 Task: Find a one-way flight from Sun Valley to Jacksonville for 5 adults in First class on May 3, using Alaska Airlines, with 3 checked bags, departing between 5:00 AM and 6:00 PM.
Action: Mouse moved to (278, 263)
Screenshot: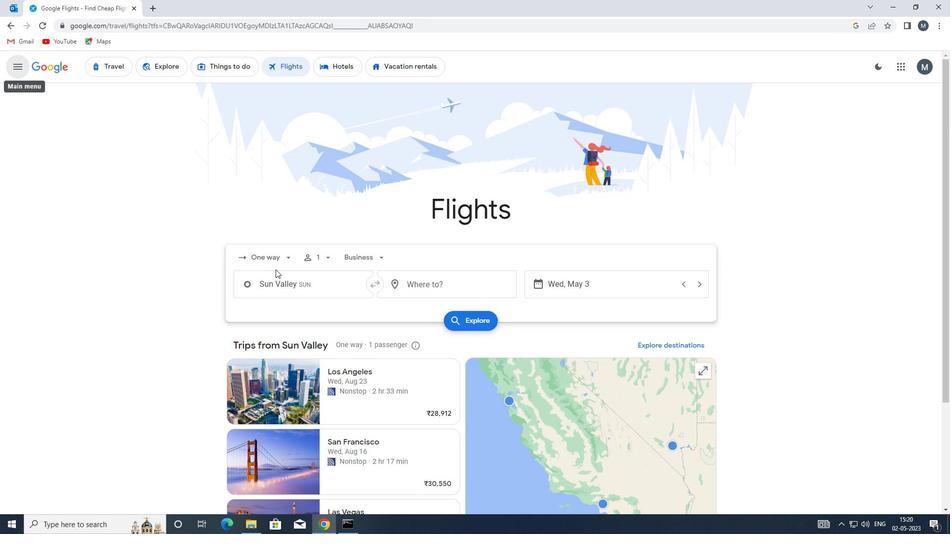 
Action: Mouse pressed left at (278, 263)
Screenshot: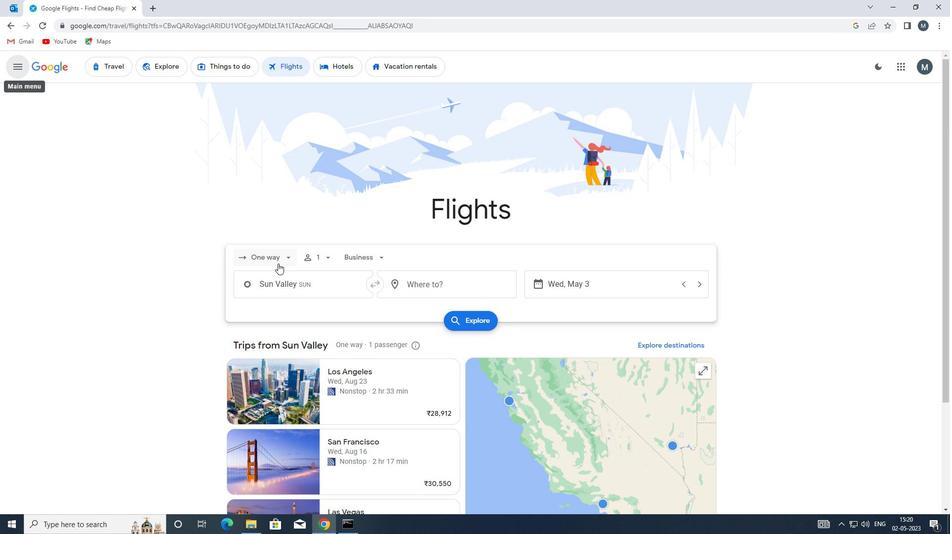 
Action: Mouse moved to (276, 301)
Screenshot: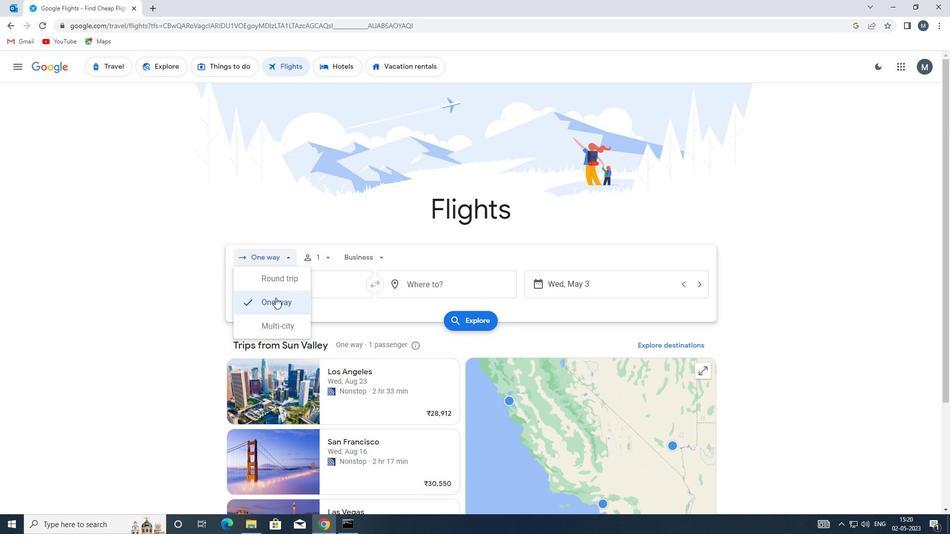 
Action: Mouse pressed left at (276, 301)
Screenshot: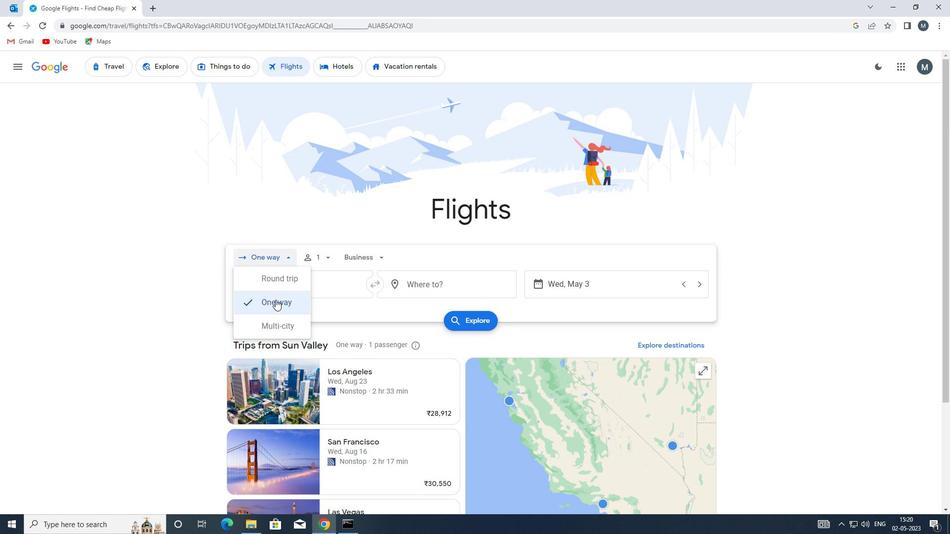 
Action: Mouse moved to (326, 262)
Screenshot: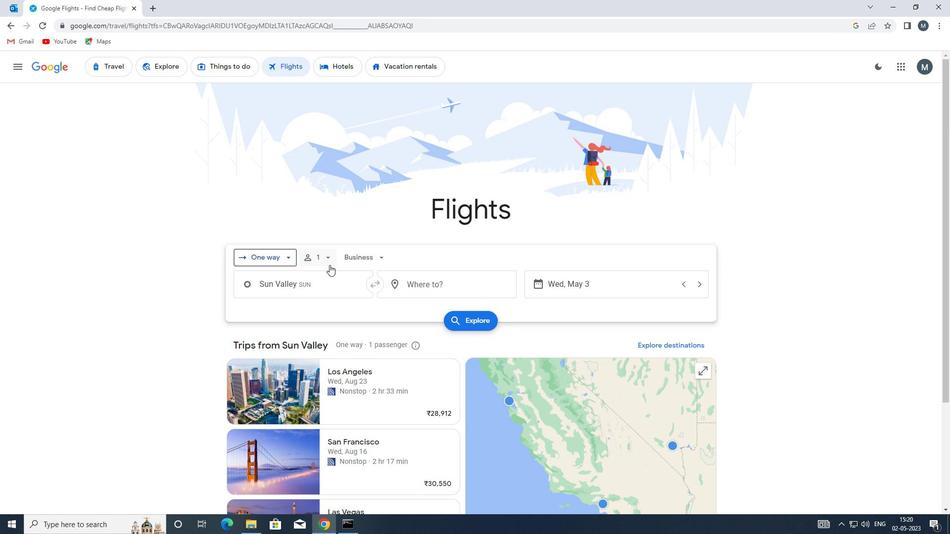 
Action: Mouse pressed left at (326, 262)
Screenshot: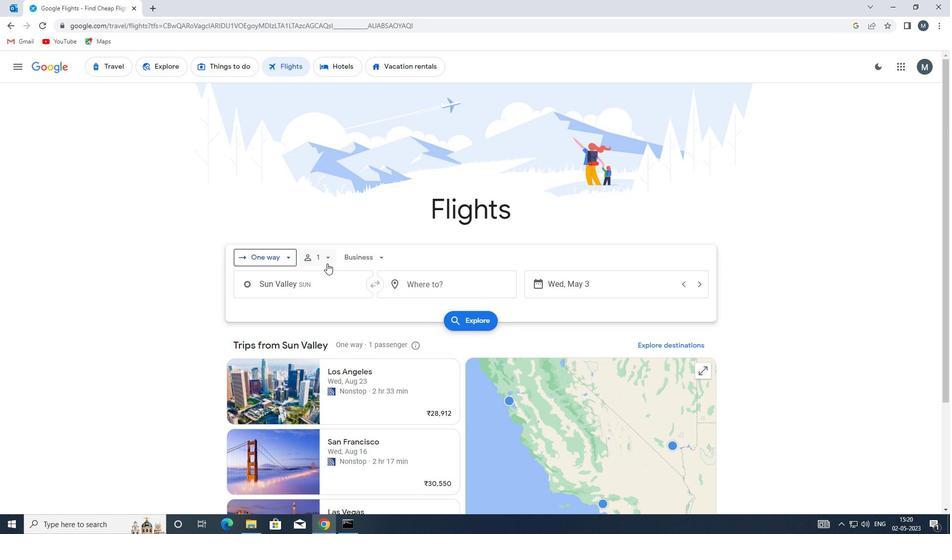 
Action: Mouse moved to (407, 283)
Screenshot: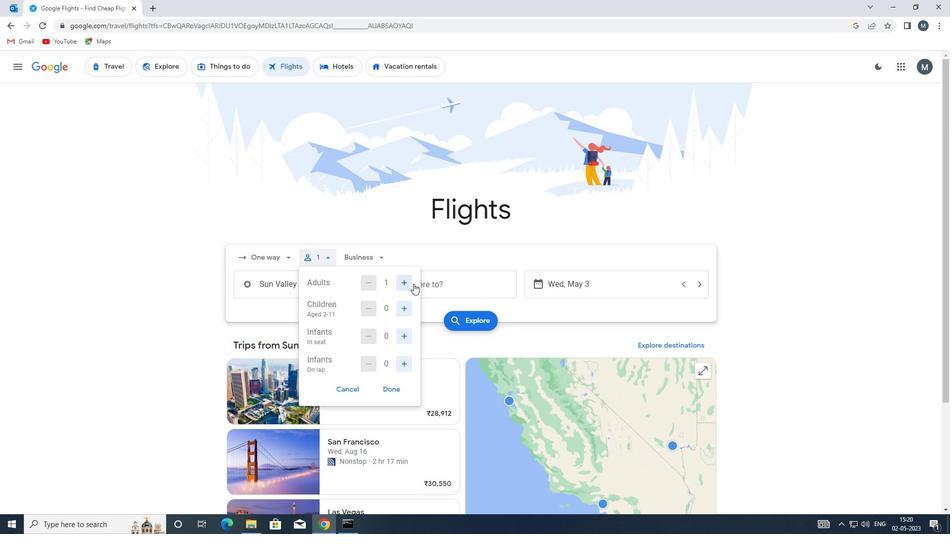 
Action: Mouse pressed left at (407, 283)
Screenshot: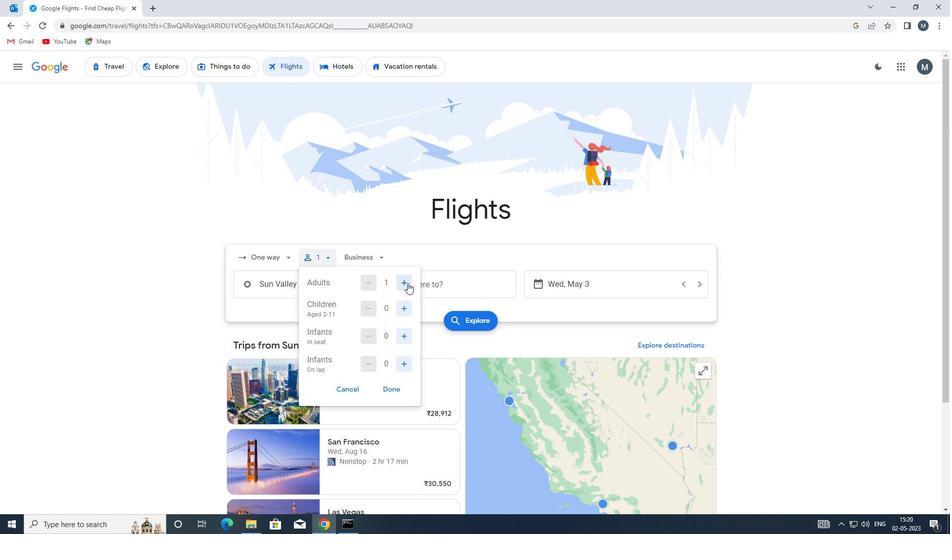 
Action: Mouse moved to (404, 310)
Screenshot: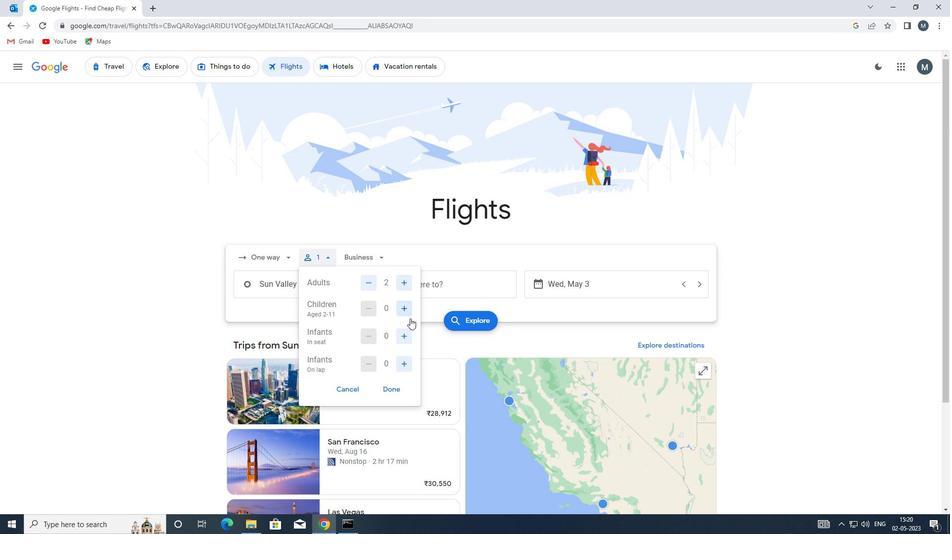 
Action: Mouse pressed left at (404, 310)
Screenshot: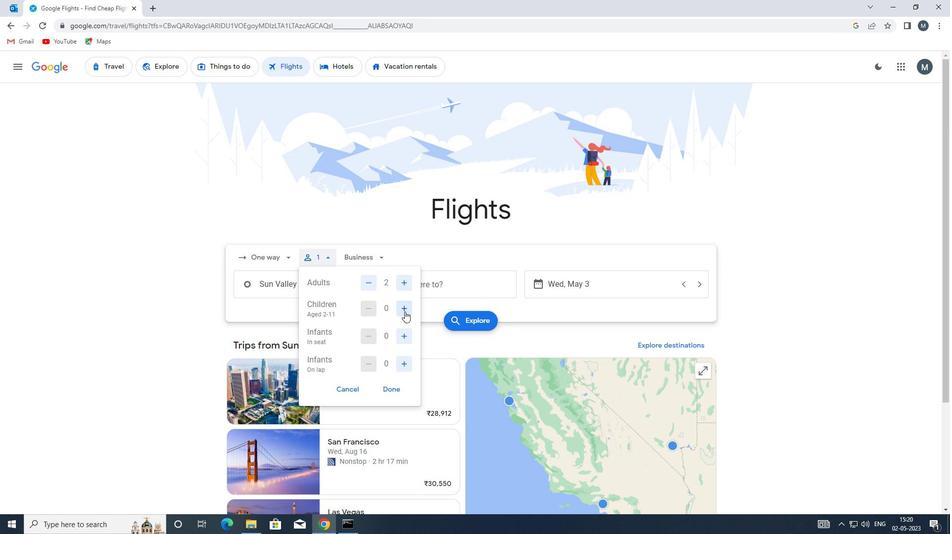 
Action: Mouse moved to (367, 310)
Screenshot: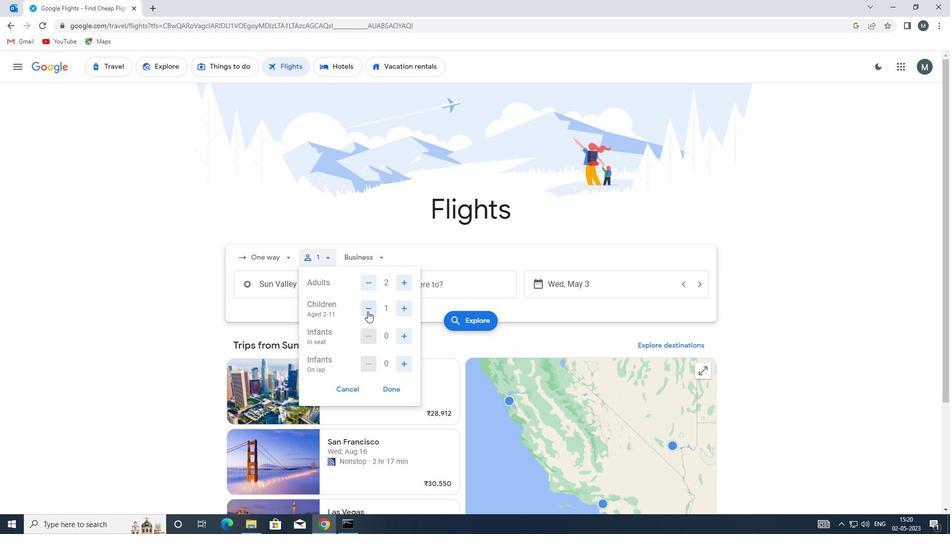 
Action: Mouse pressed left at (367, 310)
Screenshot: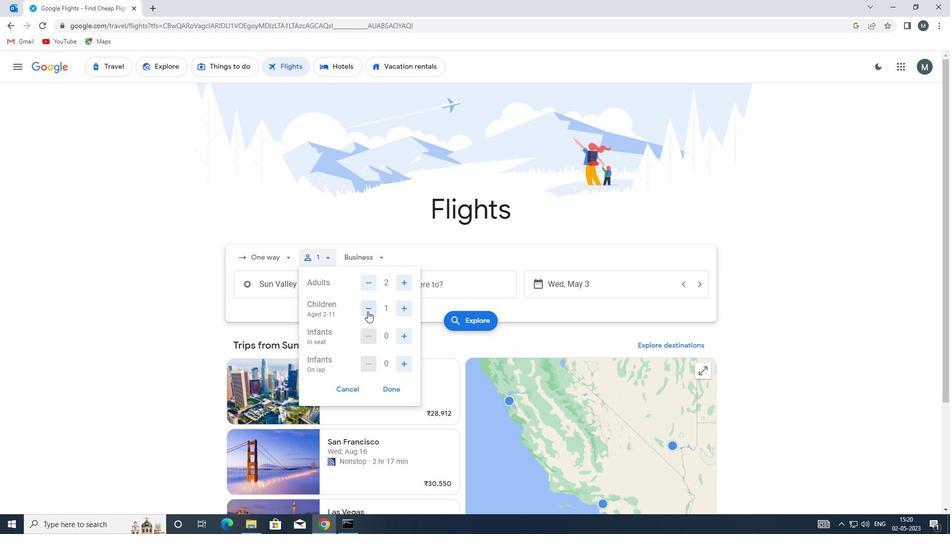 
Action: Mouse moved to (404, 336)
Screenshot: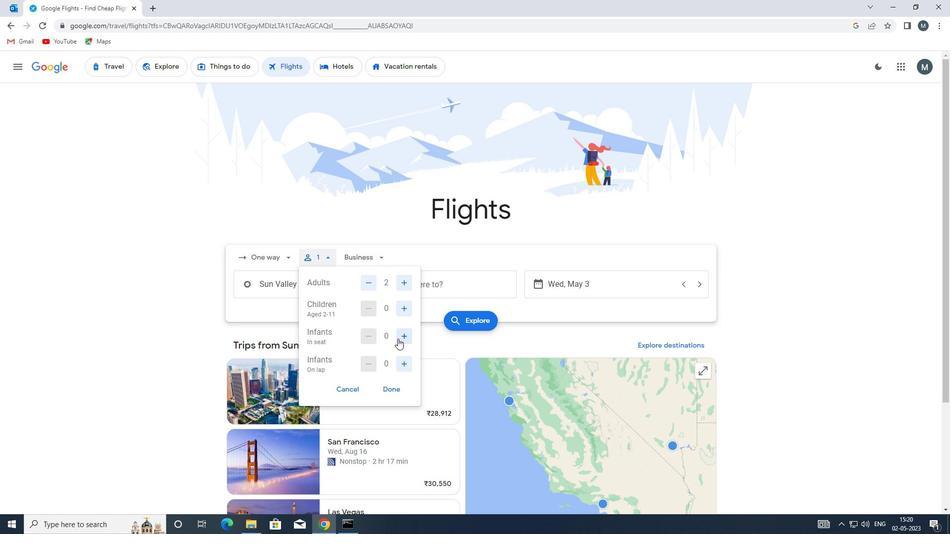 
Action: Mouse pressed left at (404, 336)
Screenshot: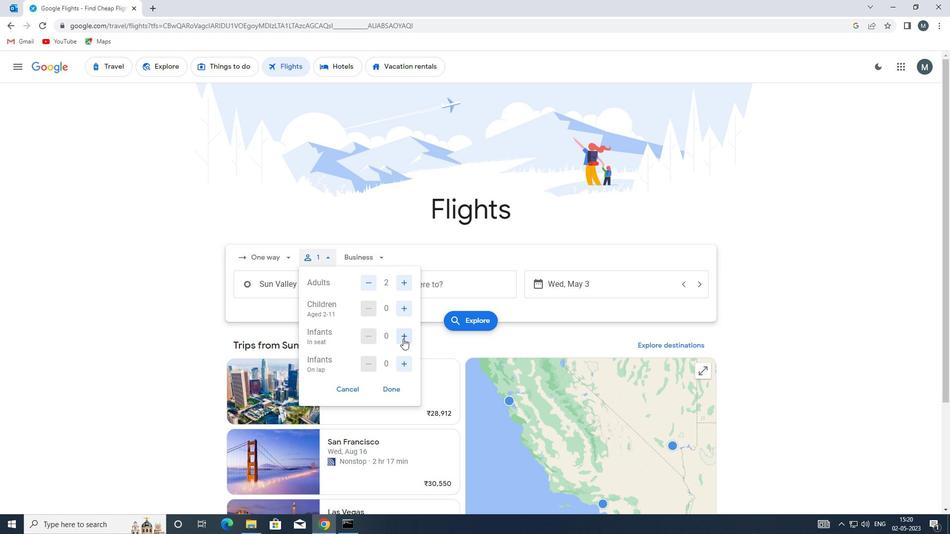 
Action: Mouse pressed left at (404, 336)
Screenshot: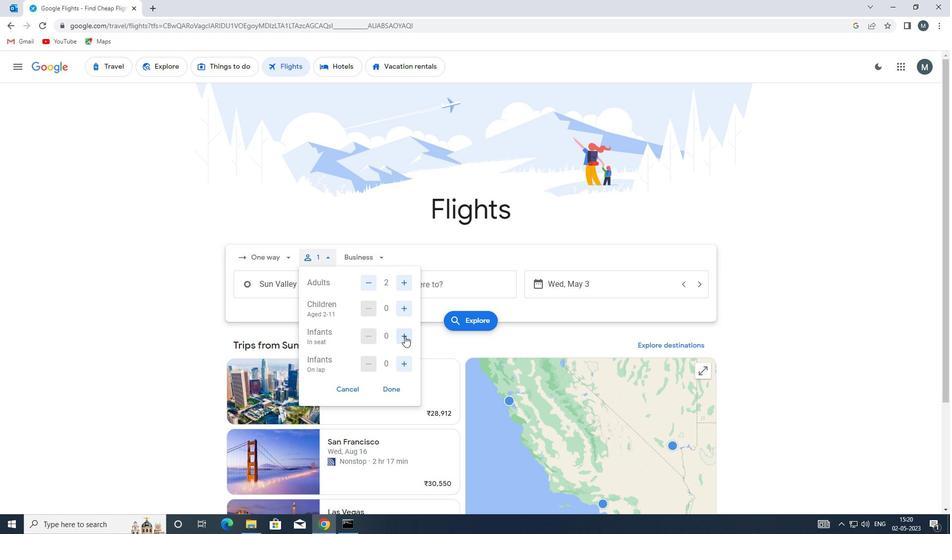 
Action: Mouse moved to (405, 365)
Screenshot: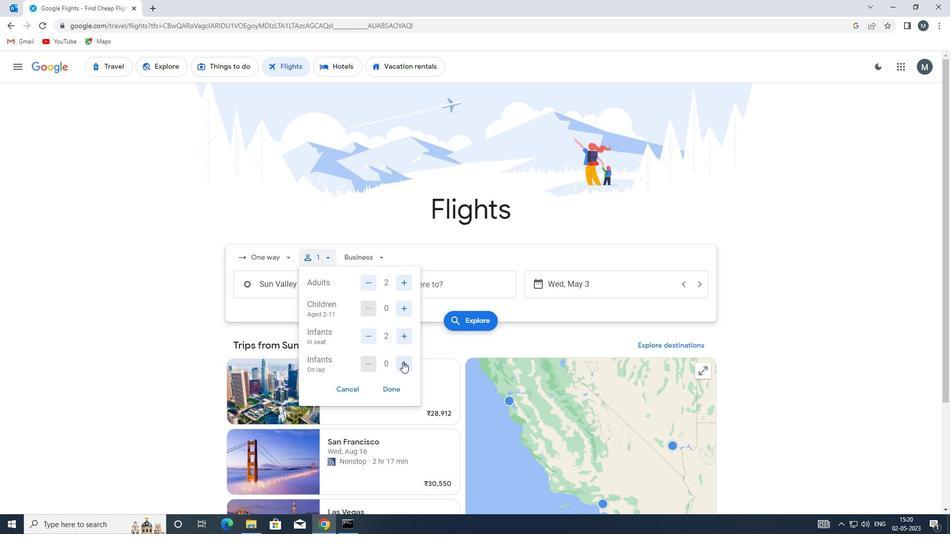 
Action: Mouse pressed left at (405, 365)
Screenshot: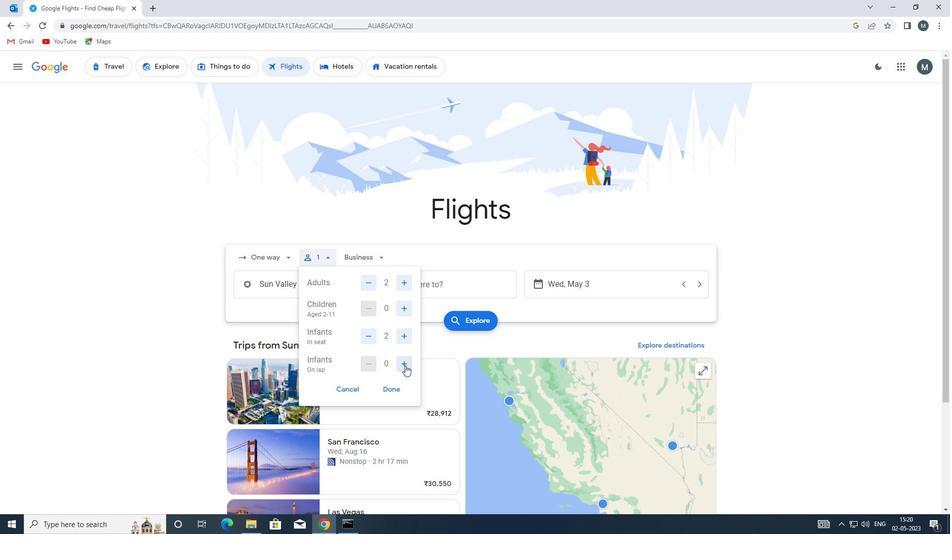 
Action: Mouse moved to (396, 382)
Screenshot: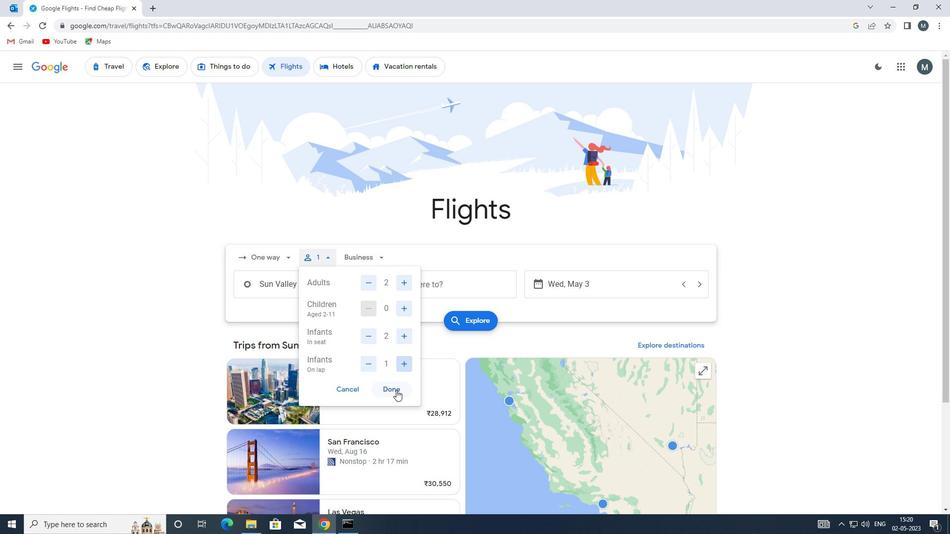 
Action: Mouse pressed left at (396, 382)
Screenshot: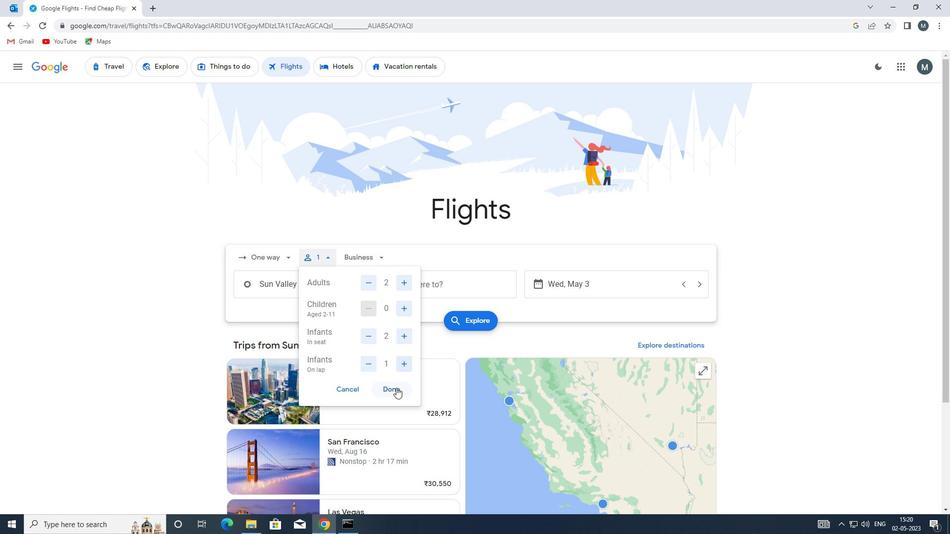 
Action: Mouse moved to (371, 259)
Screenshot: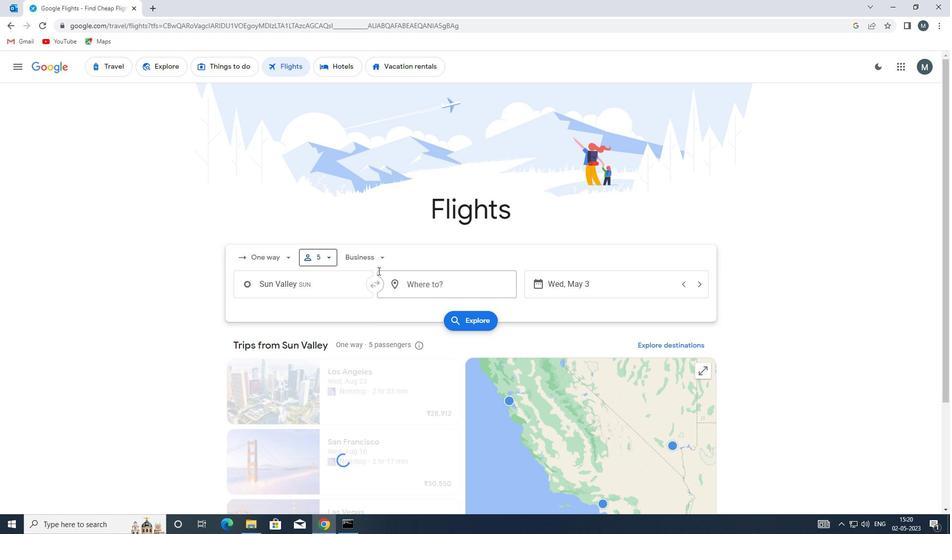 
Action: Mouse pressed left at (371, 259)
Screenshot: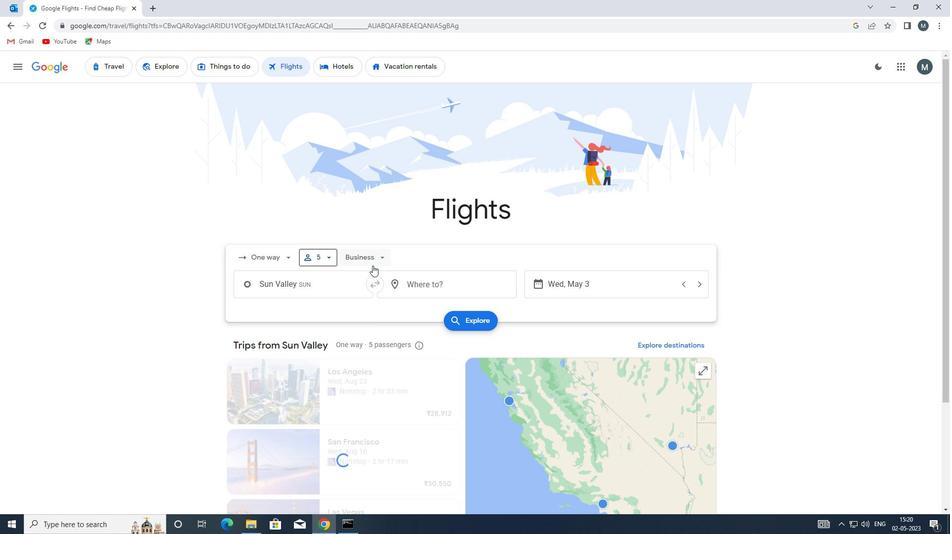 
Action: Mouse moved to (376, 345)
Screenshot: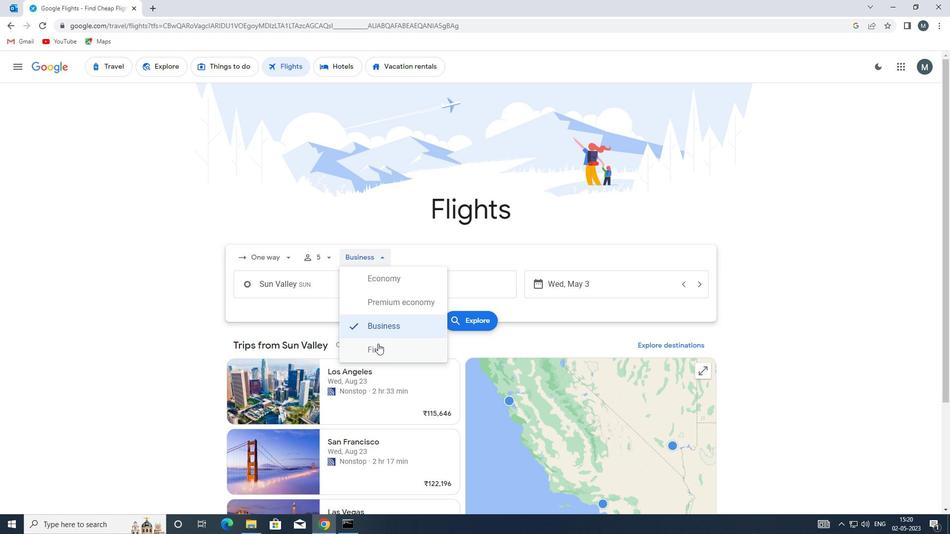 
Action: Mouse pressed left at (376, 345)
Screenshot: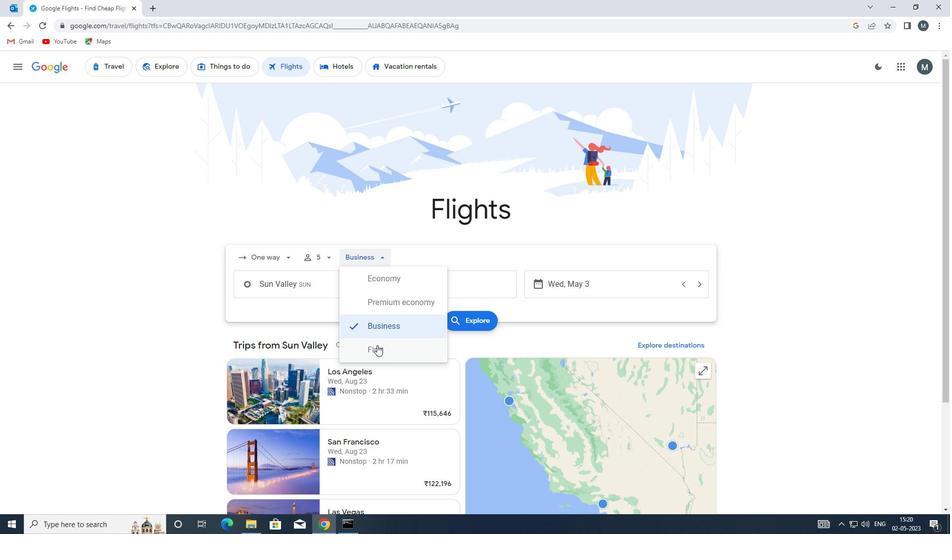 
Action: Mouse moved to (342, 285)
Screenshot: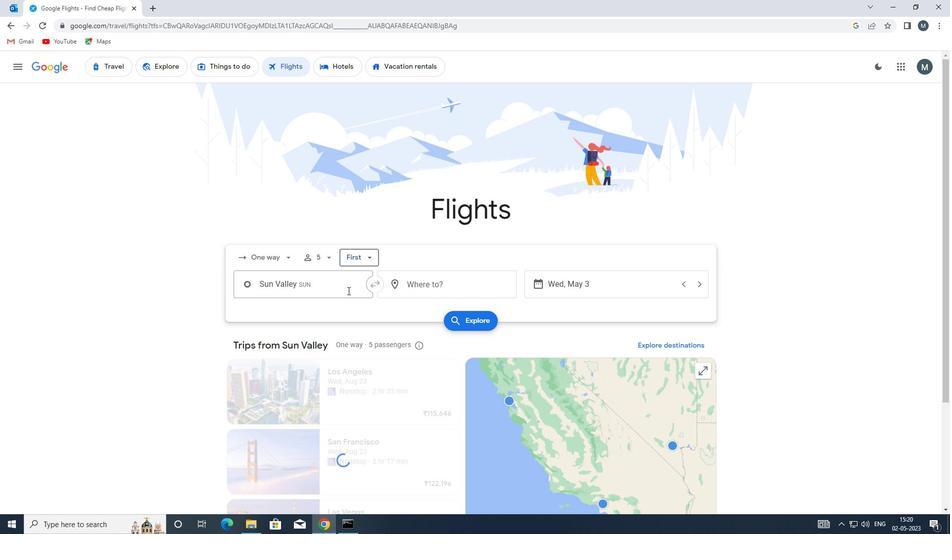 
Action: Mouse pressed left at (342, 285)
Screenshot: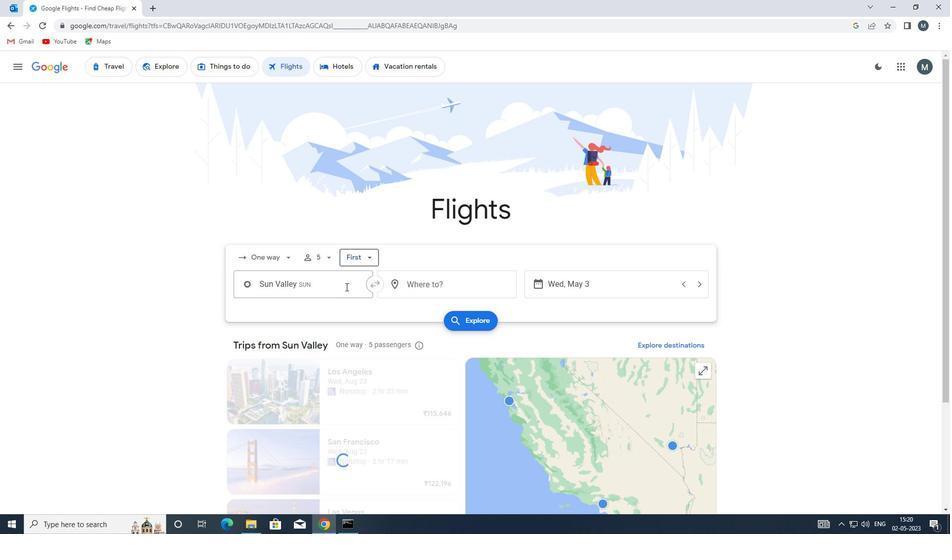 
Action: Mouse moved to (342, 284)
Screenshot: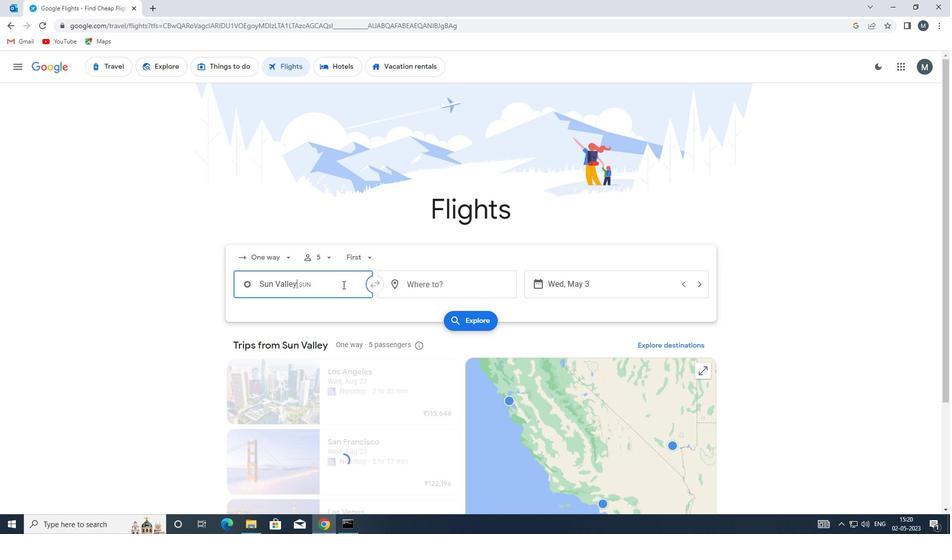 
Action: Key pressed <Key.enter>
Screenshot: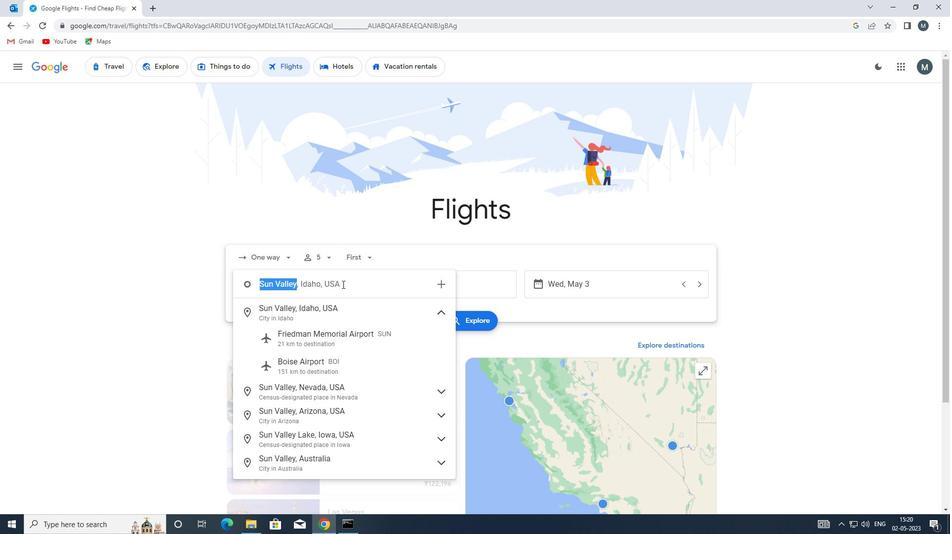 
Action: Mouse moved to (444, 288)
Screenshot: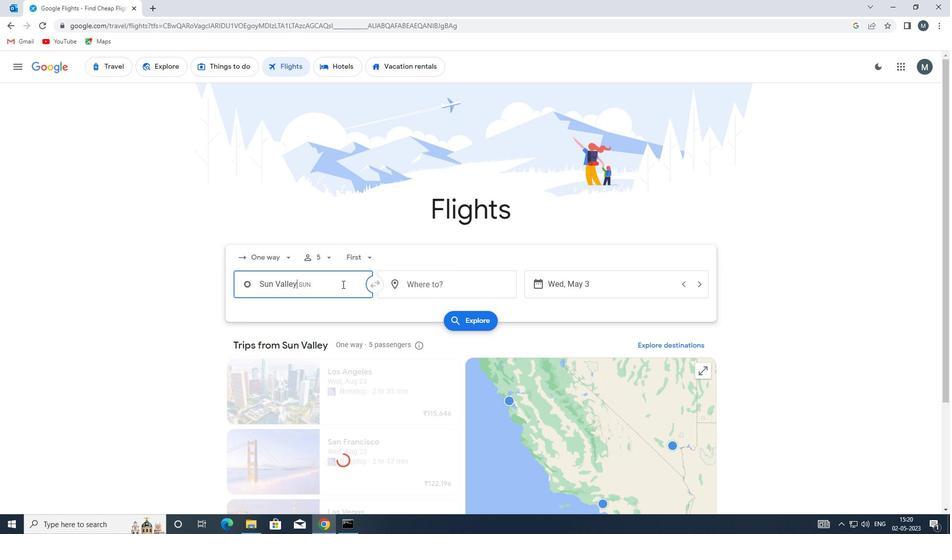 
Action: Mouse pressed left at (444, 288)
Screenshot: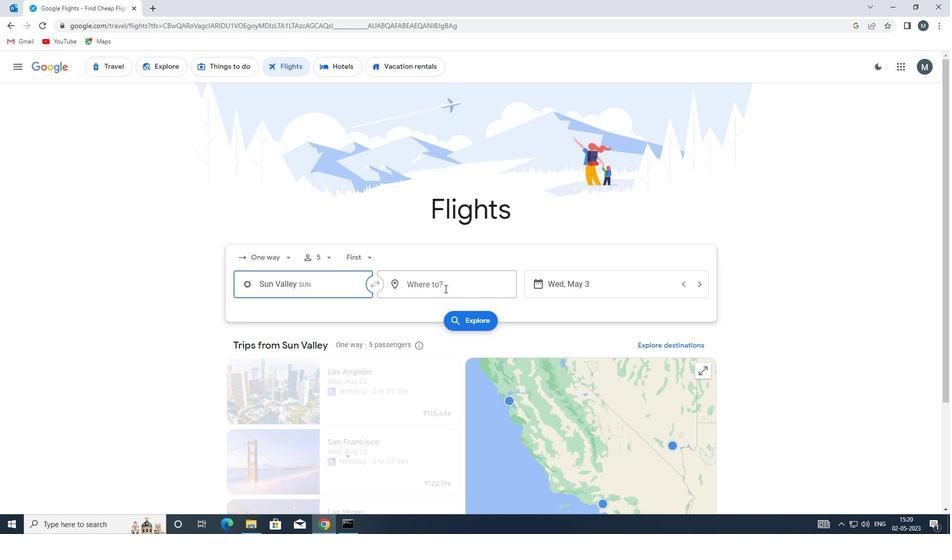 
Action: Key pressed oaj
Screenshot: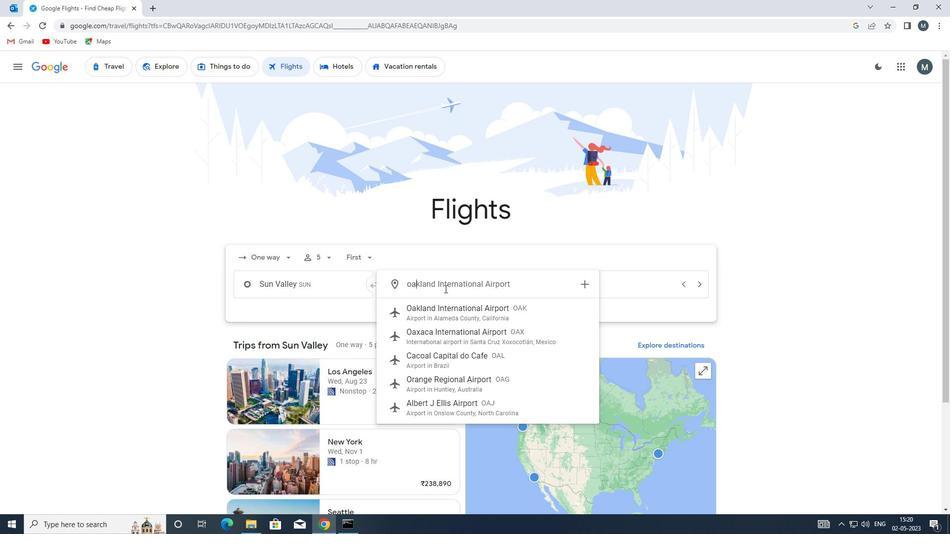 
Action: Mouse moved to (460, 319)
Screenshot: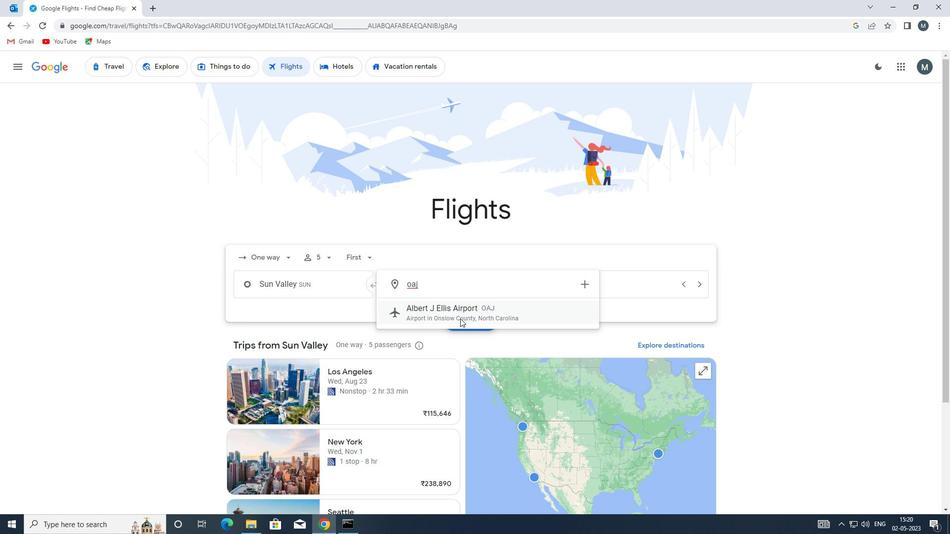 
Action: Mouse pressed left at (460, 319)
Screenshot: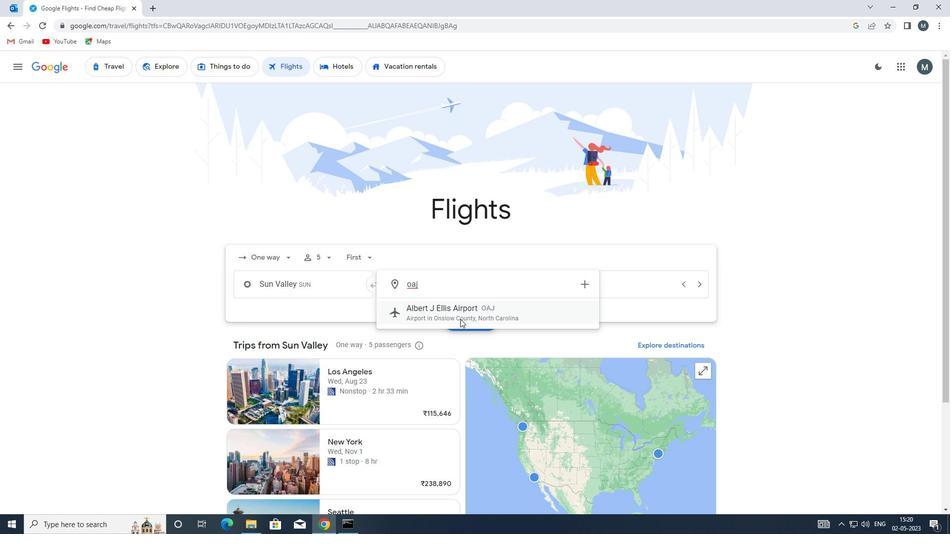 
Action: Mouse moved to (544, 288)
Screenshot: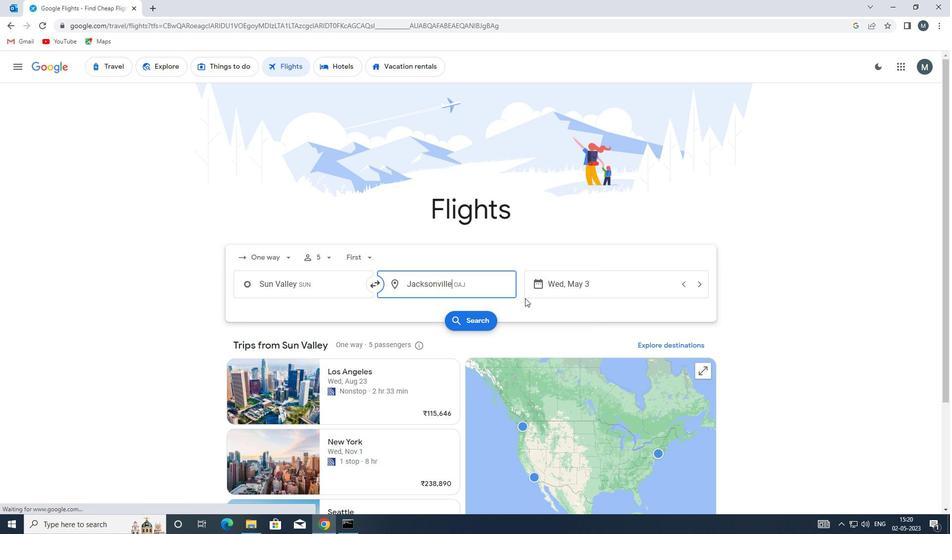 
Action: Mouse pressed left at (544, 288)
Screenshot: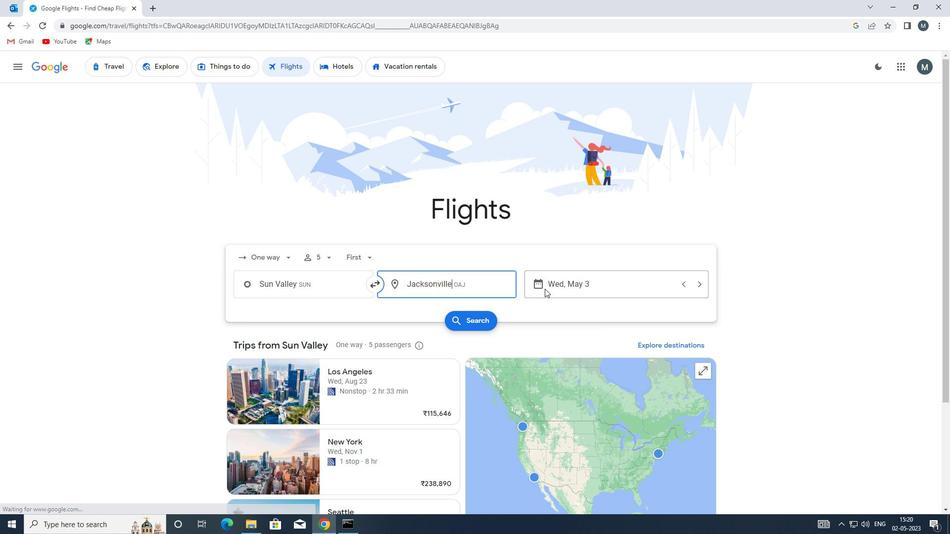 
Action: Mouse moved to (429, 335)
Screenshot: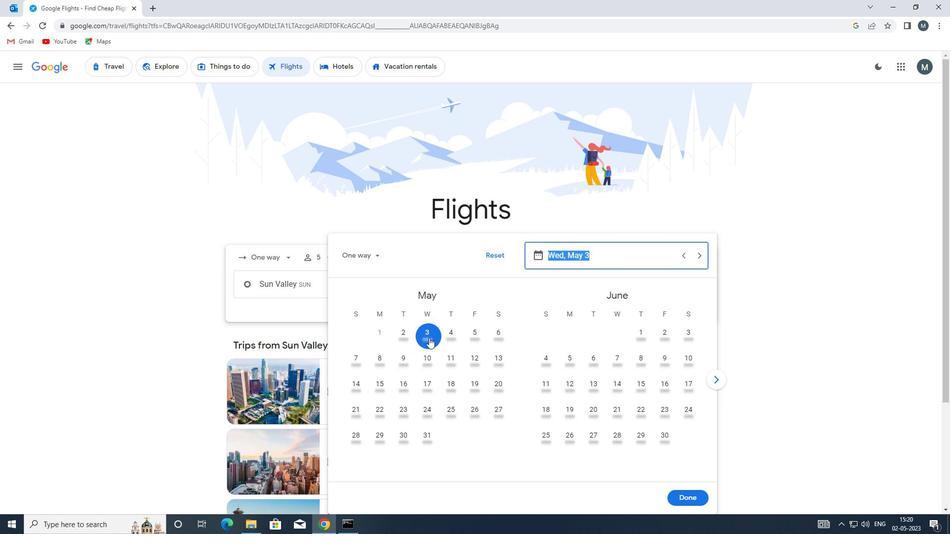 
Action: Mouse pressed left at (429, 335)
Screenshot: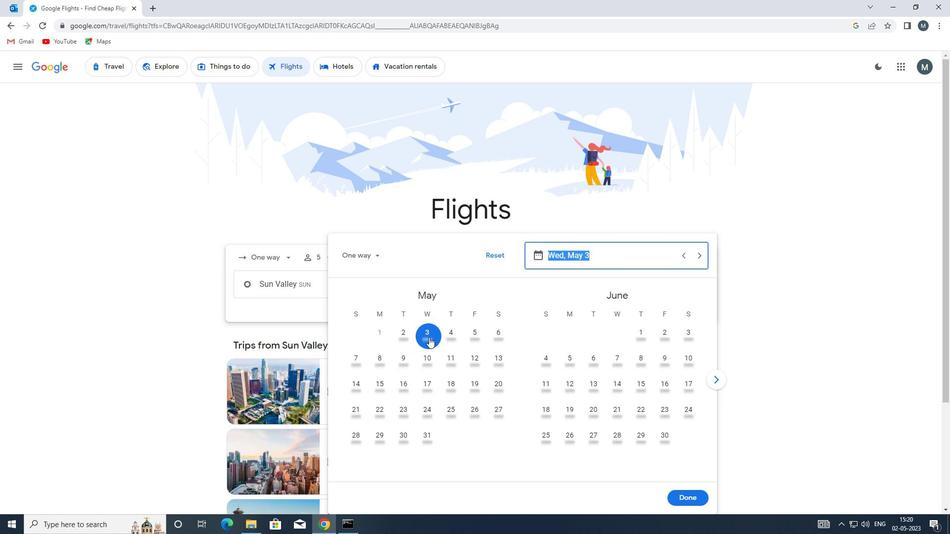 
Action: Mouse moved to (684, 498)
Screenshot: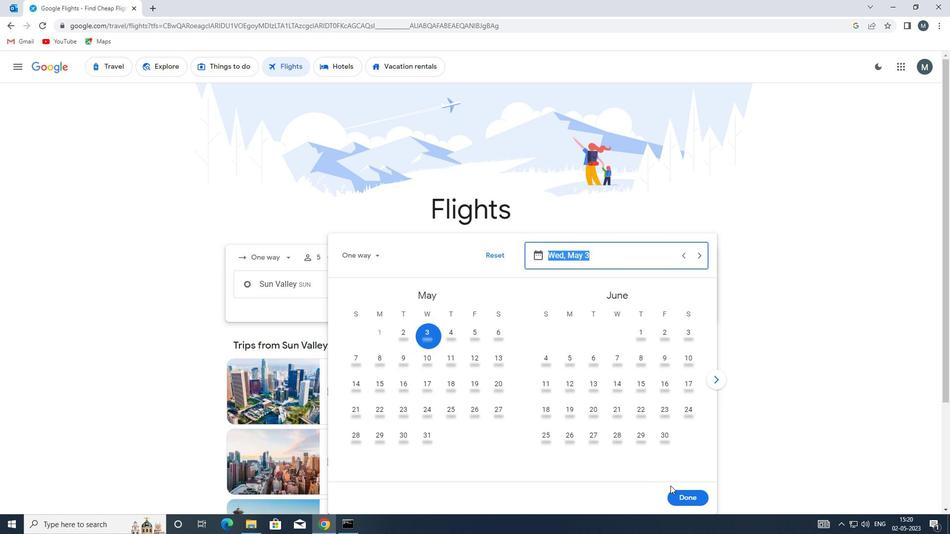 
Action: Mouse pressed left at (684, 498)
Screenshot: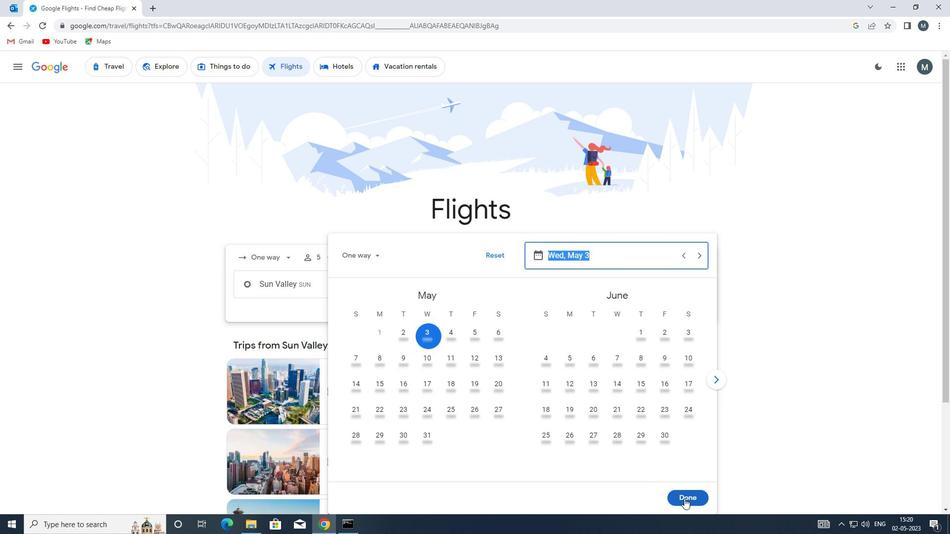 
Action: Mouse moved to (464, 323)
Screenshot: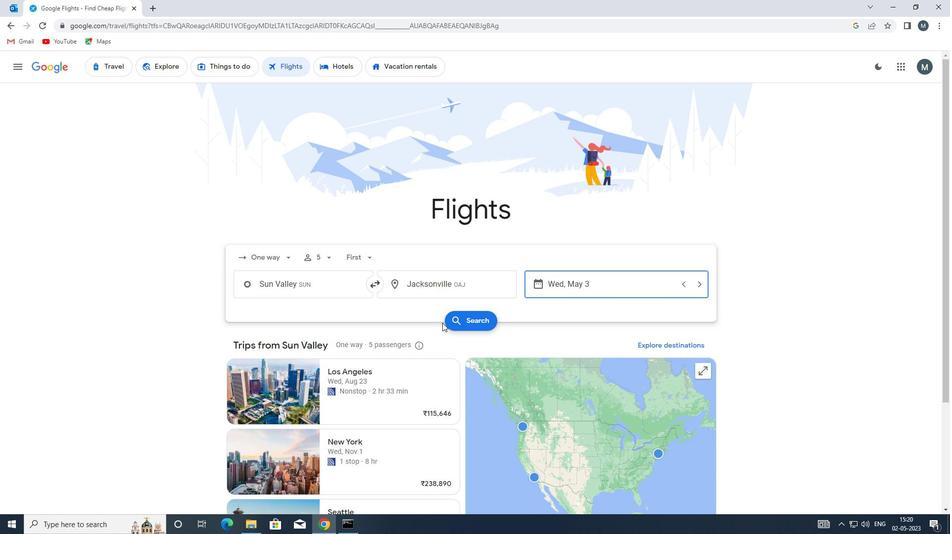 
Action: Mouse pressed left at (464, 323)
Screenshot: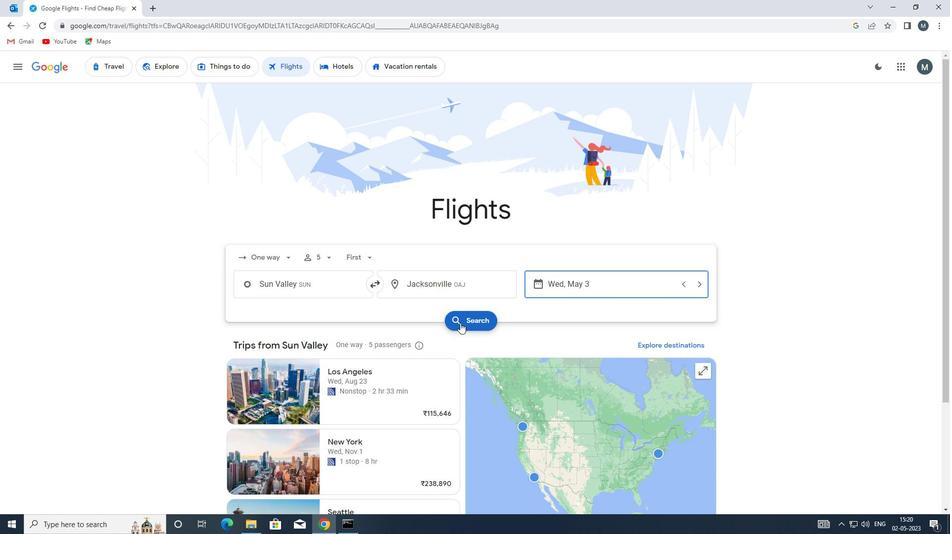 
Action: Mouse moved to (247, 155)
Screenshot: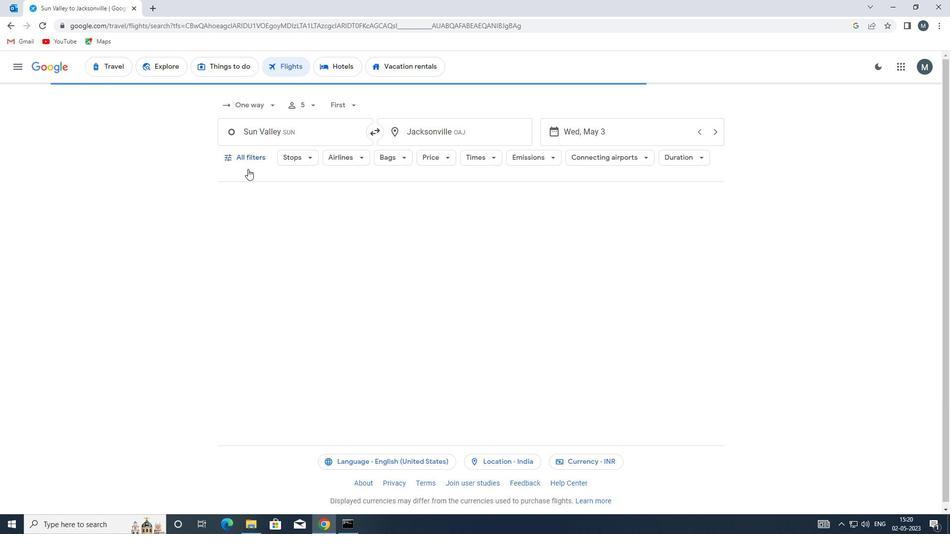 
Action: Mouse pressed left at (247, 155)
Screenshot: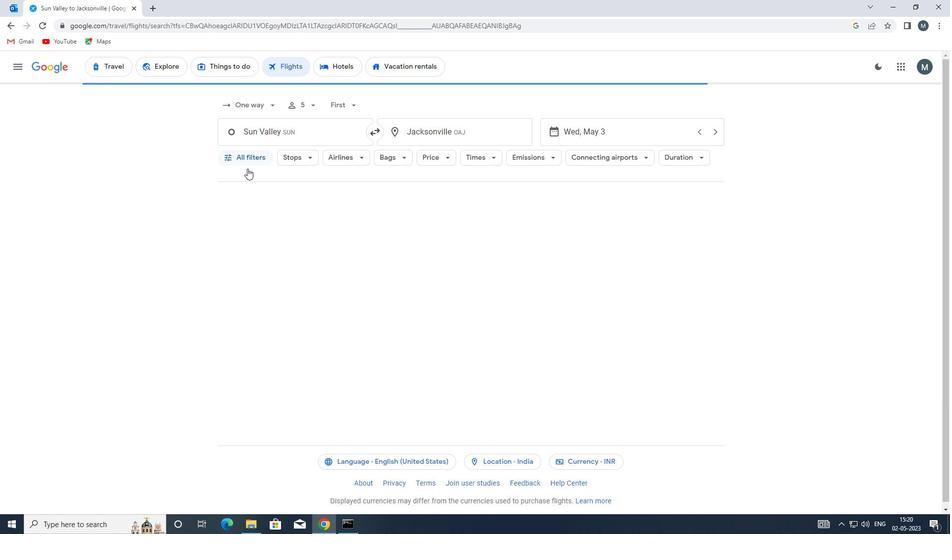 
Action: Mouse moved to (250, 215)
Screenshot: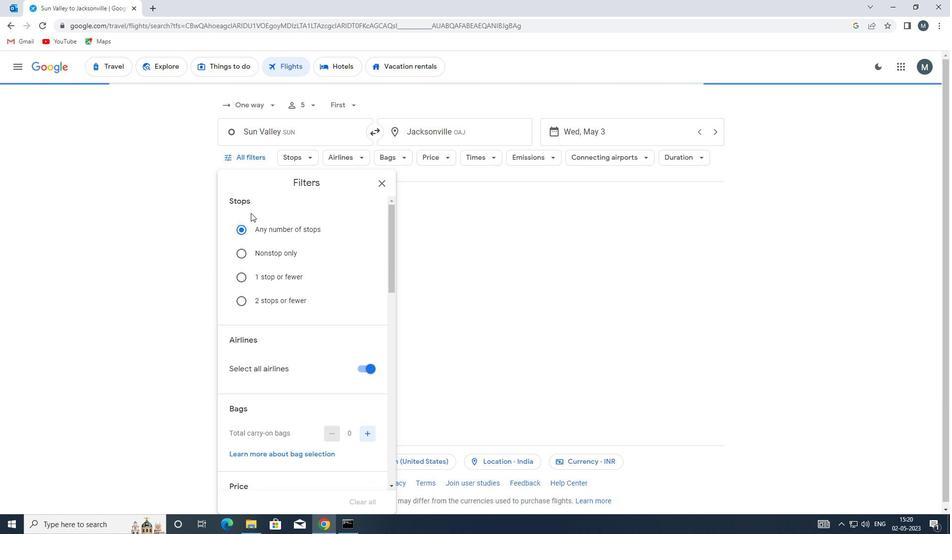 
Action: Mouse scrolled (250, 215) with delta (0, 0)
Screenshot: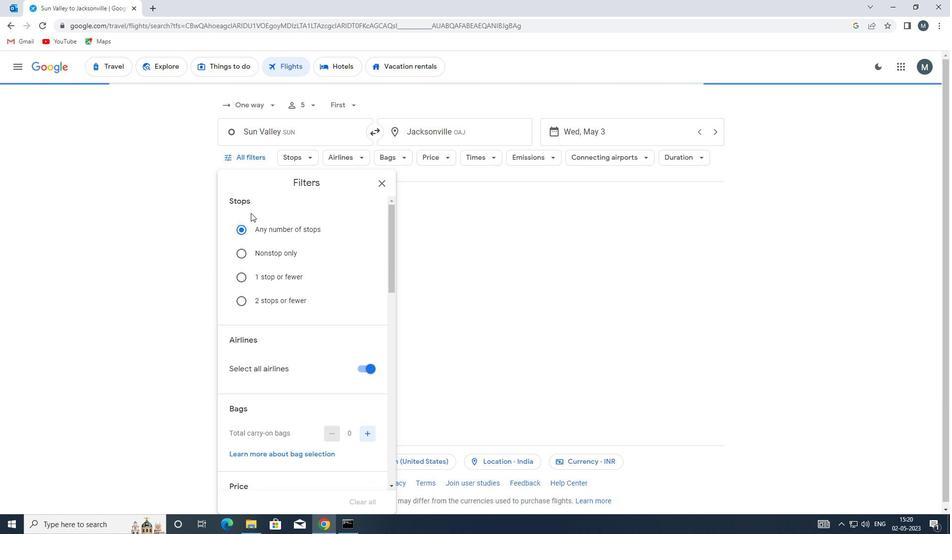 
Action: Mouse moved to (249, 224)
Screenshot: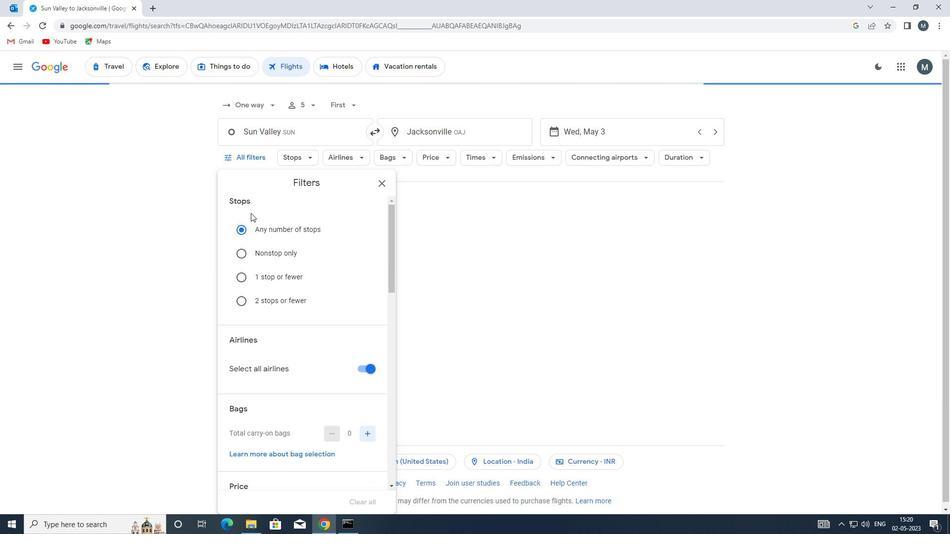 
Action: Mouse scrolled (249, 223) with delta (0, 0)
Screenshot: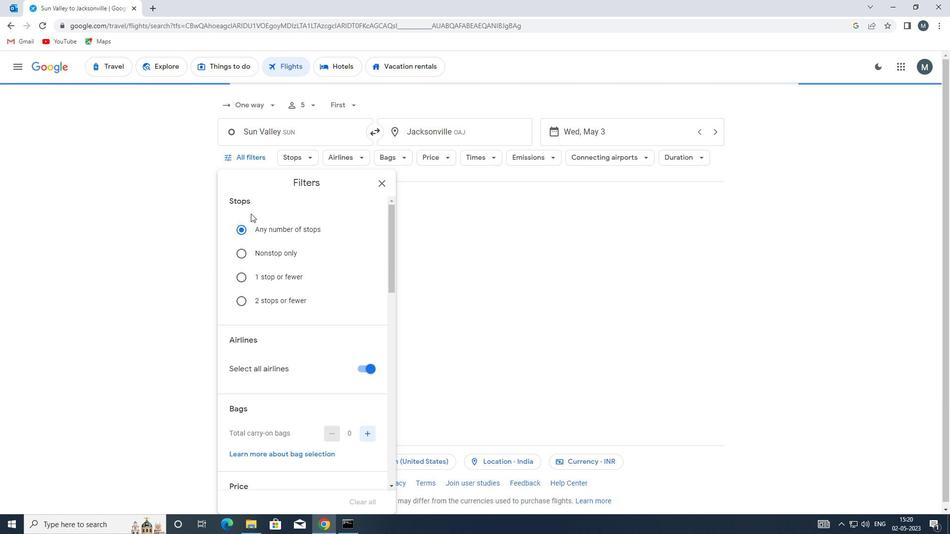 
Action: Mouse moved to (247, 229)
Screenshot: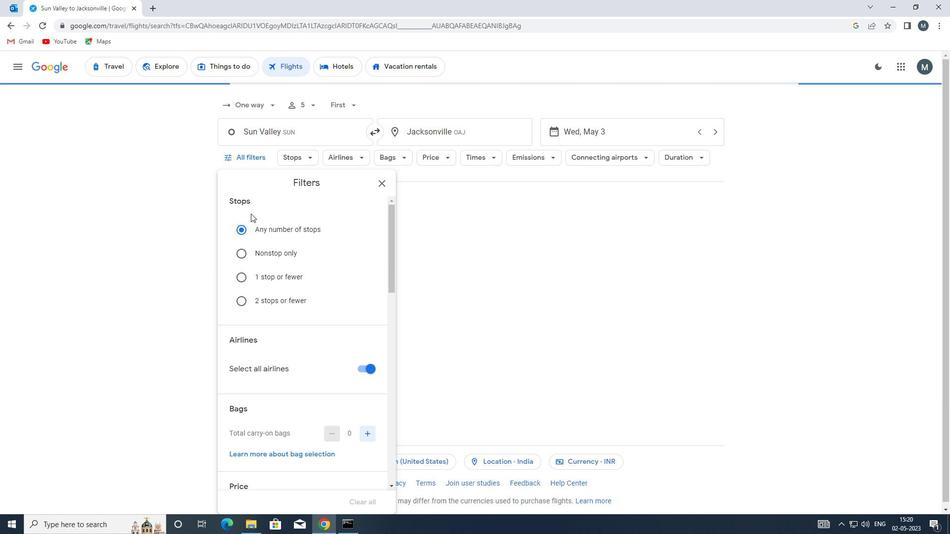 
Action: Mouse scrolled (247, 228) with delta (0, 0)
Screenshot: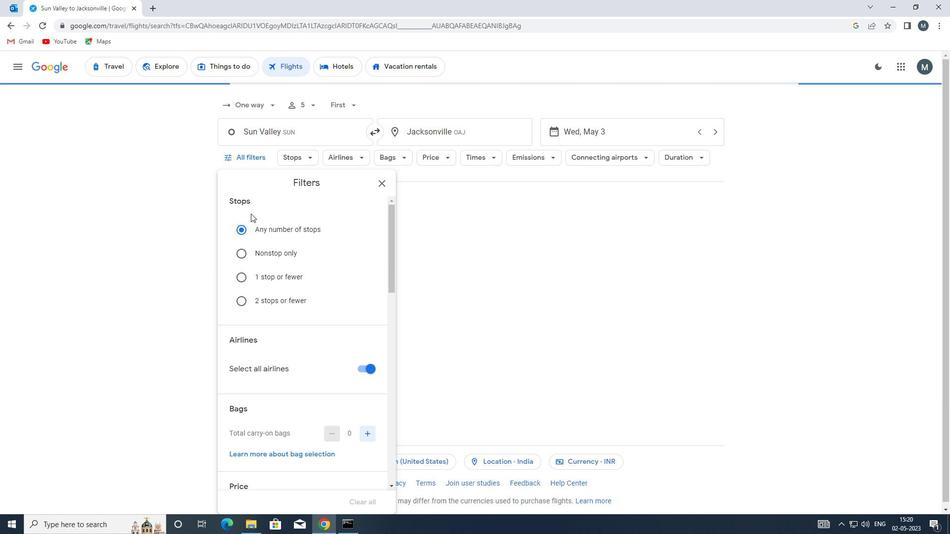 
Action: Mouse moved to (360, 215)
Screenshot: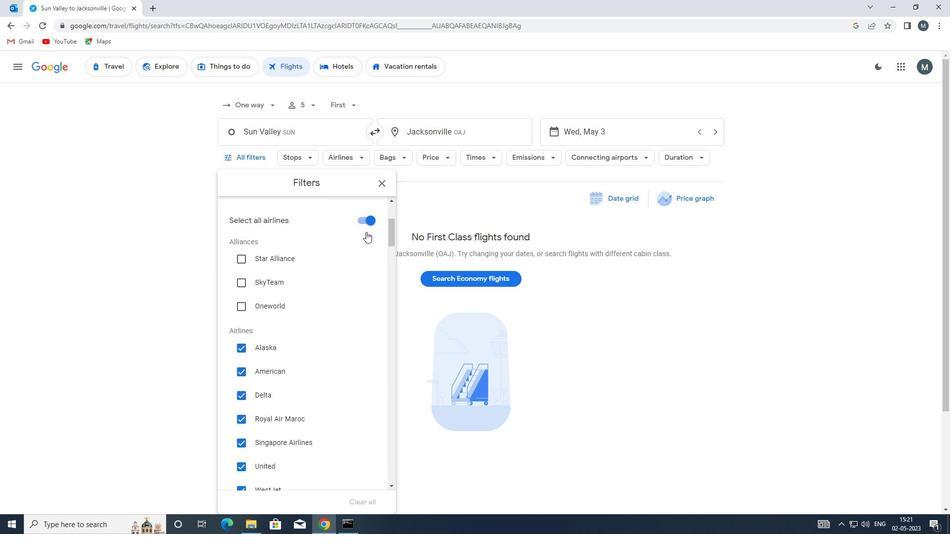 
Action: Mouse pressed left at (360, 215)
Screenshot: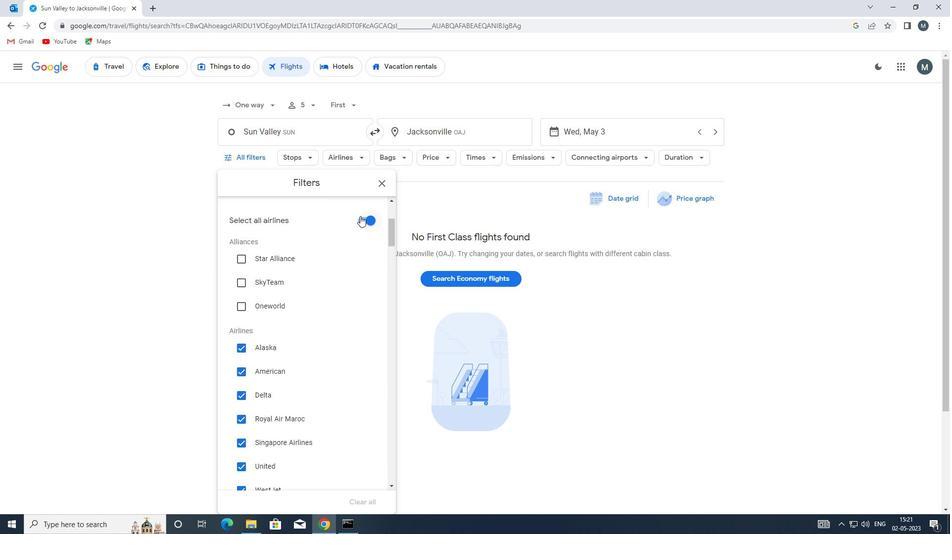 
Action: Mouse moved to (300, 279)
Screenshot: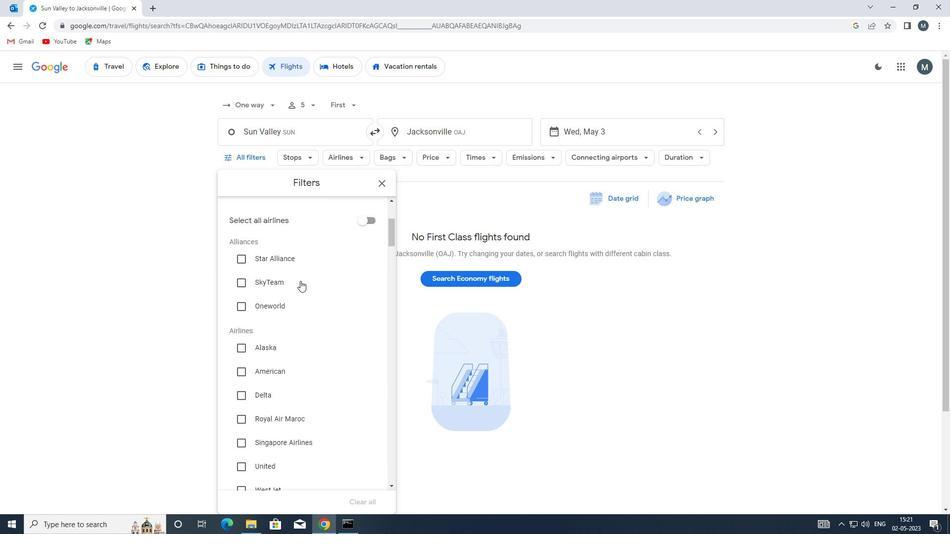 
Action: Mouse scrolled (300, 278) with delta (0, 0)
Screenshot: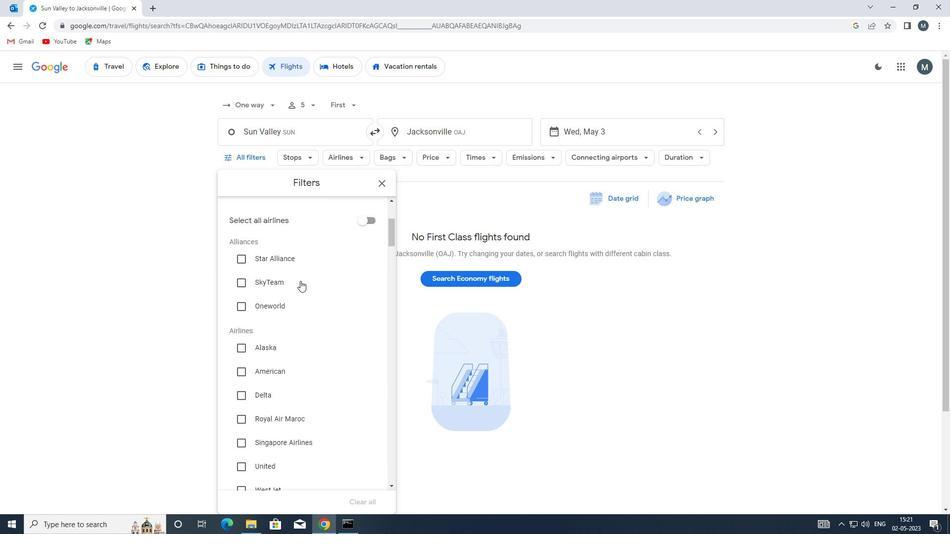 
Action: Mouse scrolled (300, 278) with delta (0, 0)
Screenshot: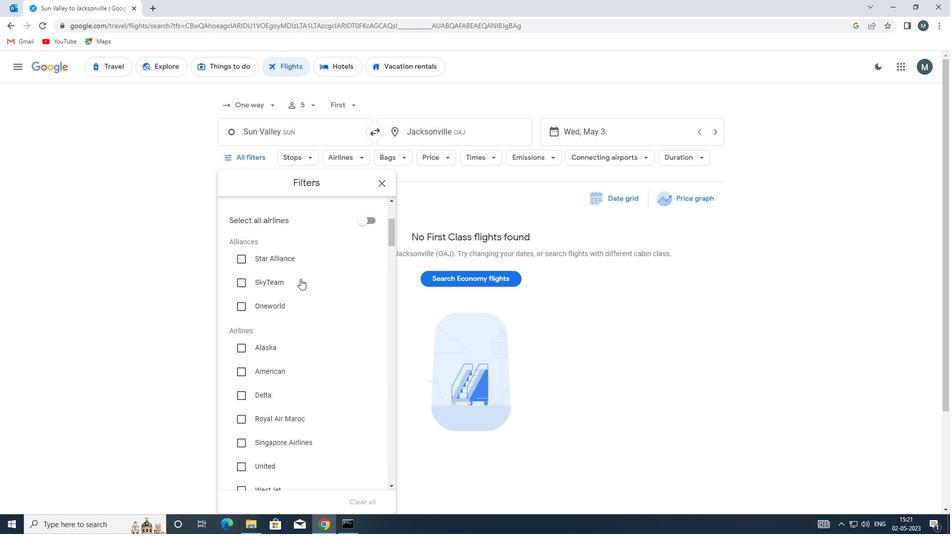 
Action: Mouse moved to (248, 247)
Screenshot: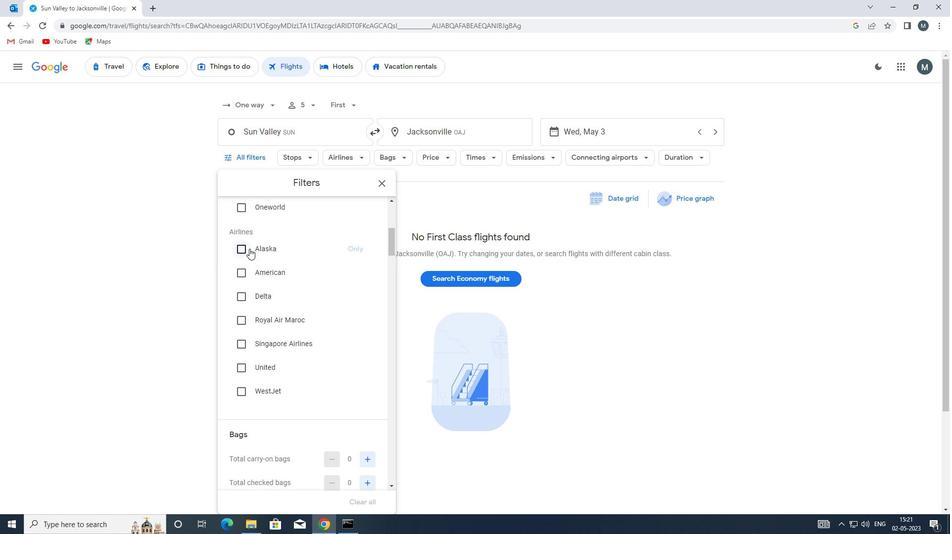 
Action: Mouse pressed left at (248, 247)
Screenshot: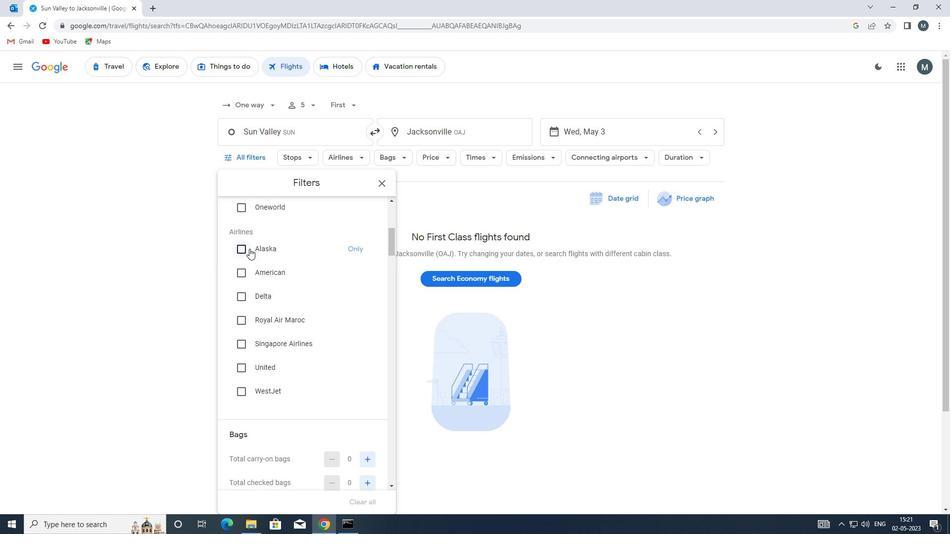 
Action: Mouse moved to (304, 262)
Screenshot: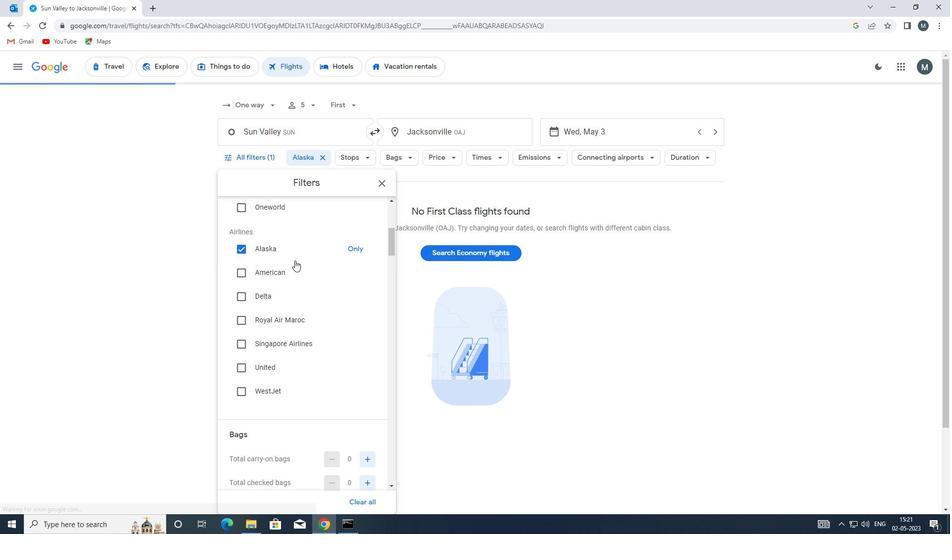 
Action: Mouse scrolled (304, 261) with delta (0, 0)
Screenshot: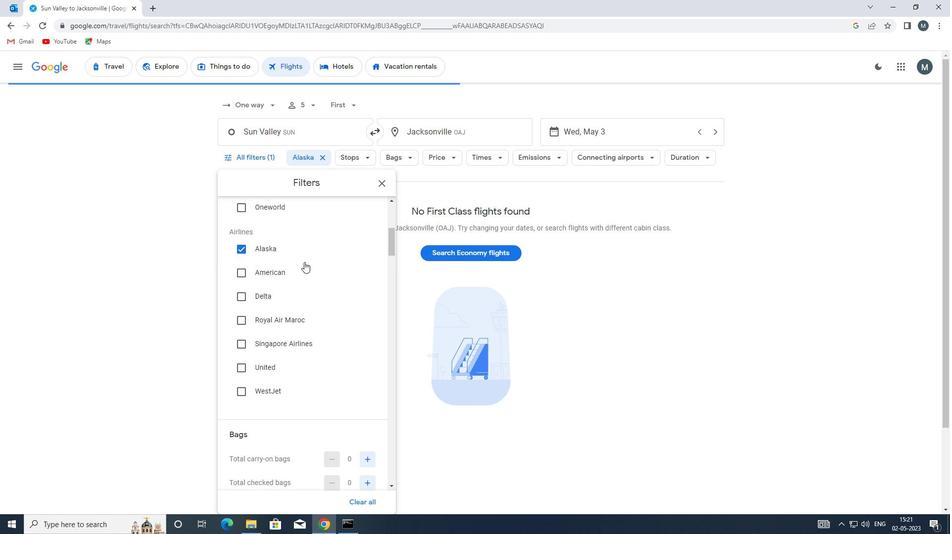 
Action: Mouse scrolled (304, 261) with delta (0, 0)
Screenshot: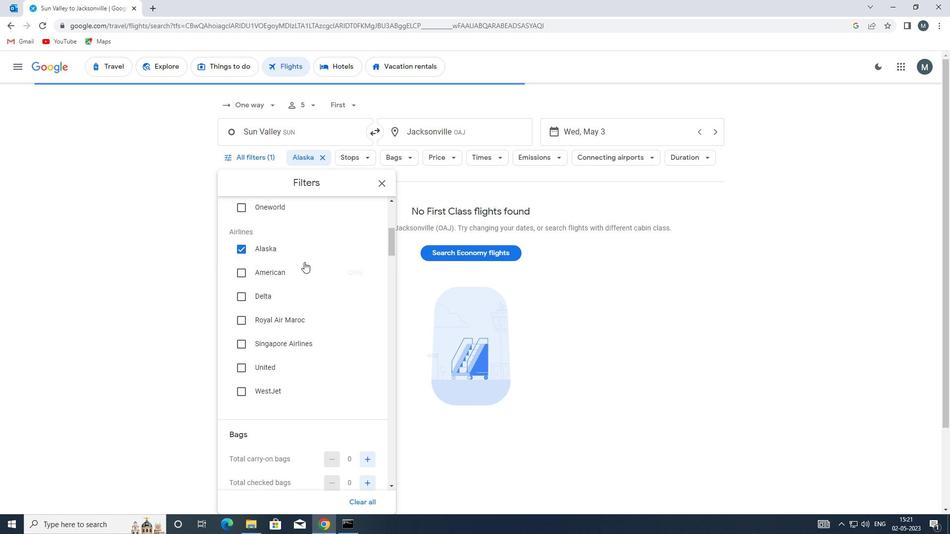 
Action: Mouse scrolled (304, 262) with delta (0, 0)
Screenshot: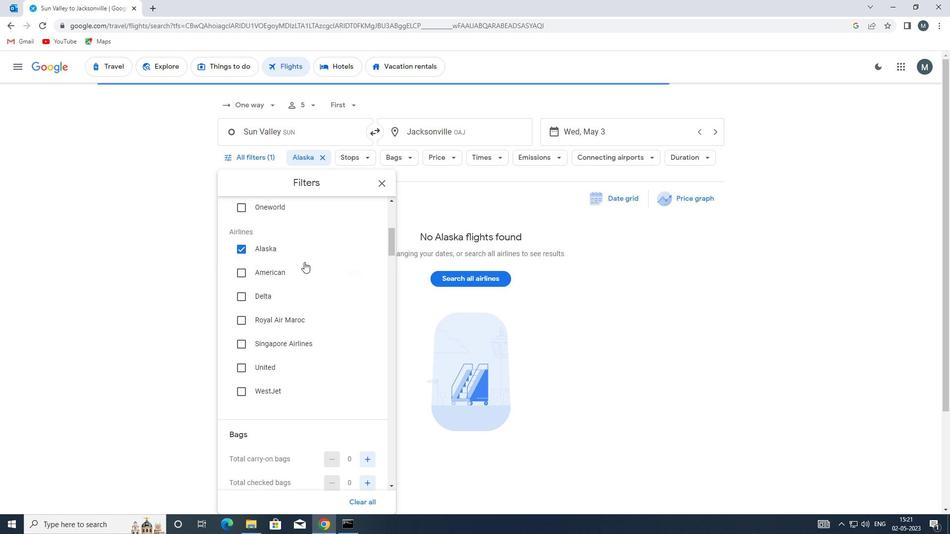 
Action: Mouse scrolled (304, 261) with delta (0, 0)
Screenshot: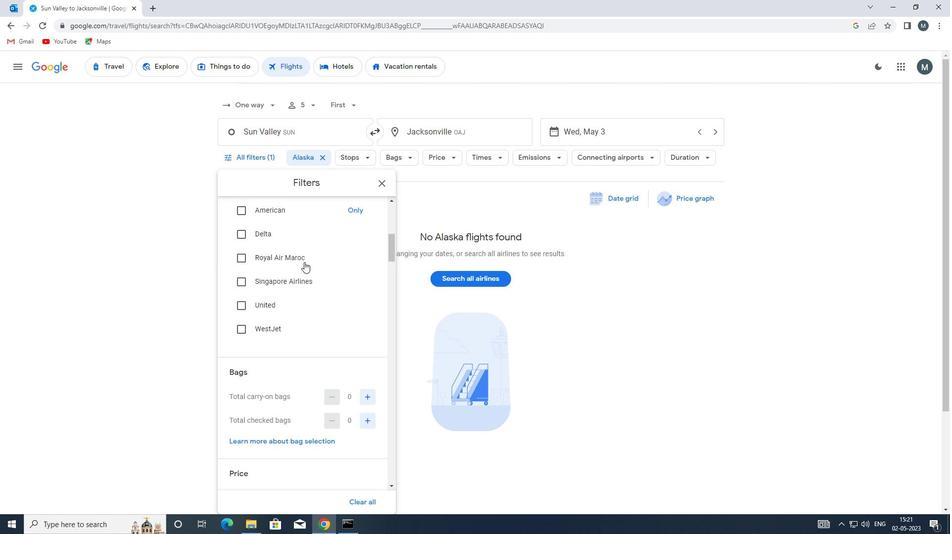 
Action: Mouse scrolled (304, 261) with delta (0, 0)
Screenshot: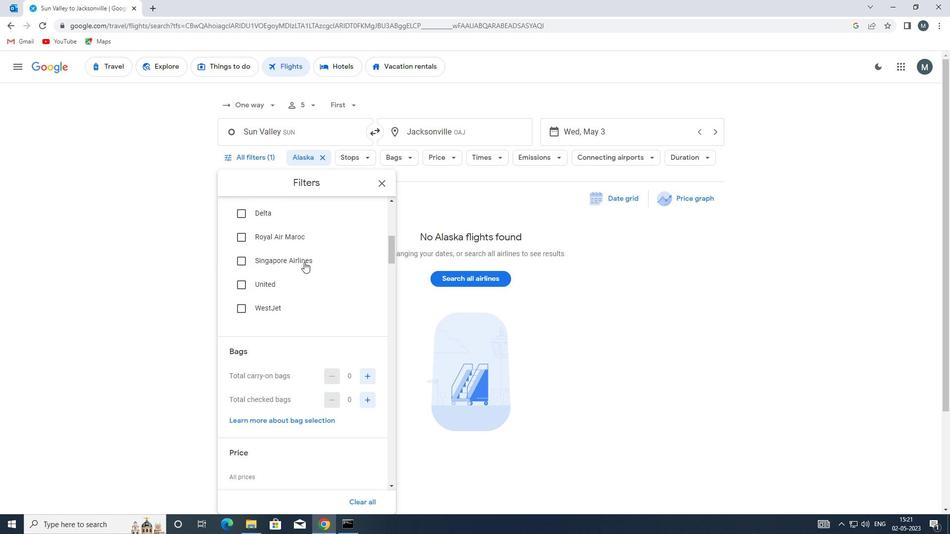 
Action: Mouse moved to (304, 265)
Screenshot: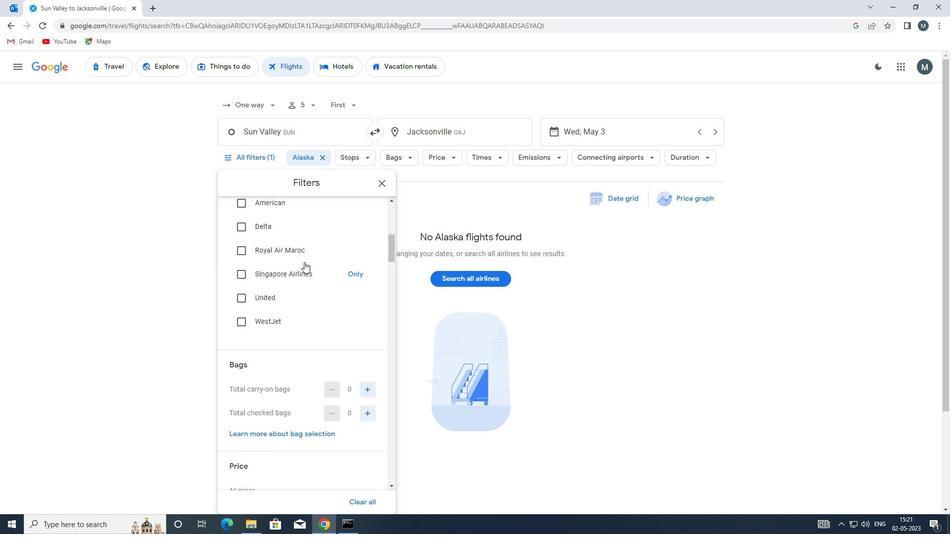 
Action: Mouse scrolled (304, 264) with delta (0, 0)
Screenshot: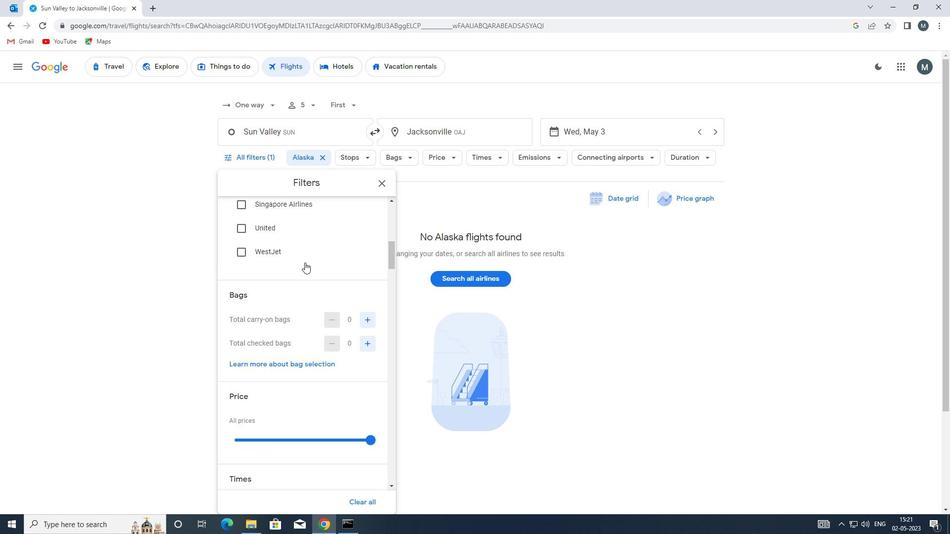 
Action: Mouse moved to (369, 284)
Screenshot: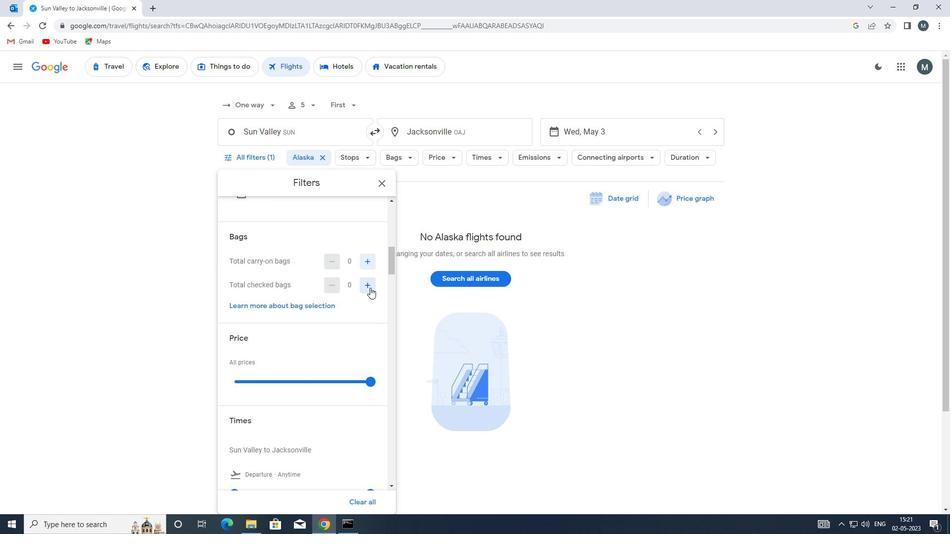 
Action: Mouse pressed left at (369, 284)
Screenshot: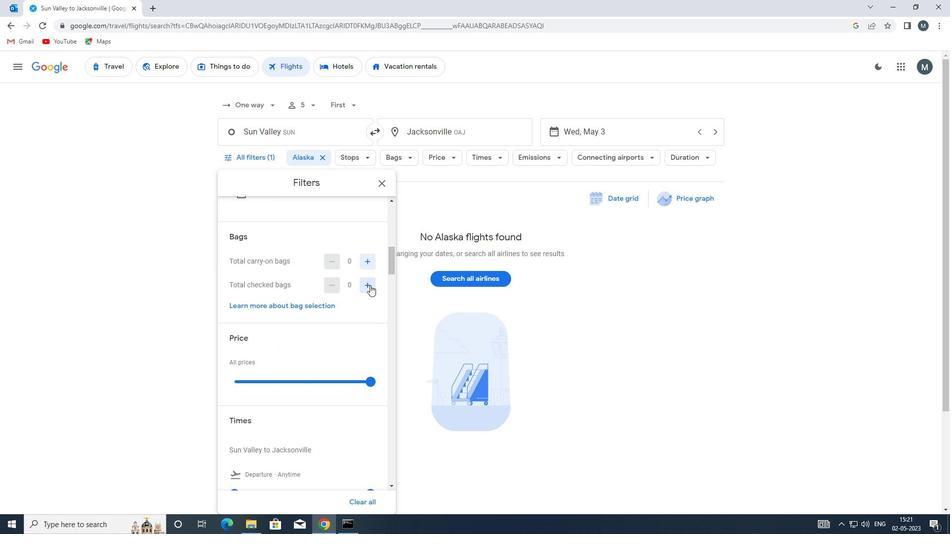 
Action: Mouse pressed left at (369, 284)
Screenshot: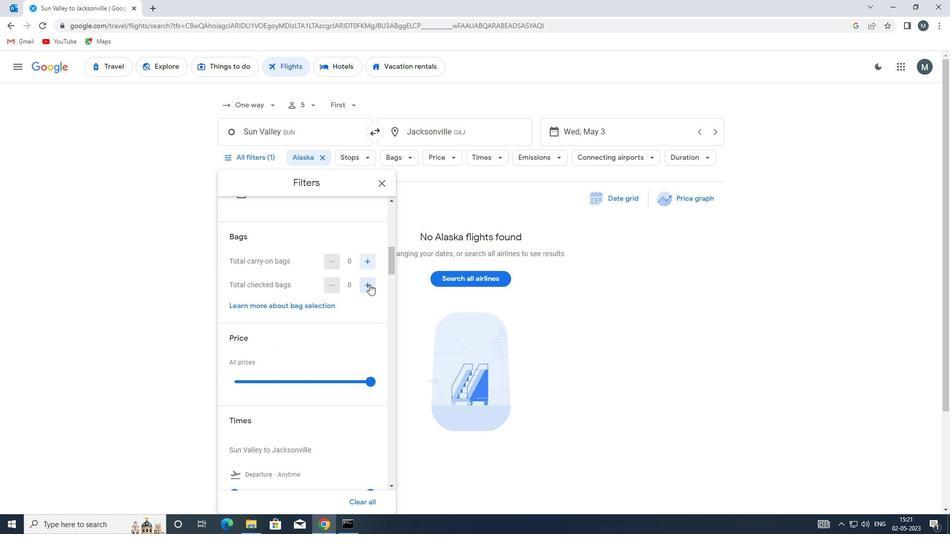 
Action: Mouse pressed left at (369, 284)
Screenshot: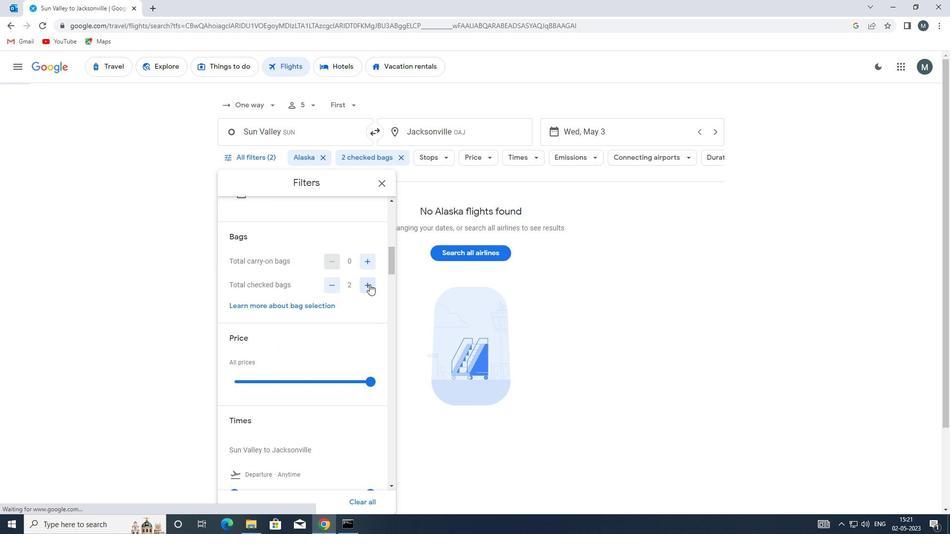 
Action: Mouse moved to (304, 298)
Screenshot: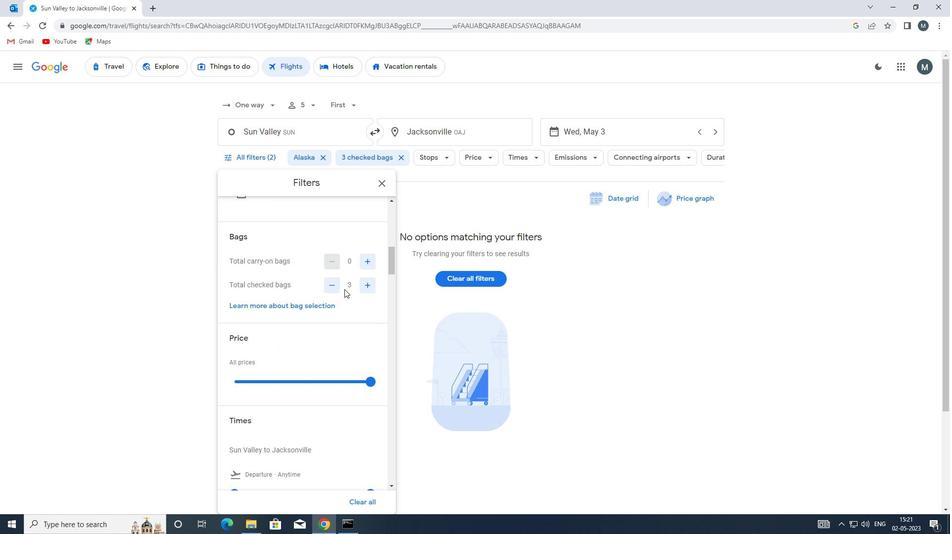 
Action: Mouse scrolled (304, 297) with delta (0, 0)
Screenshot: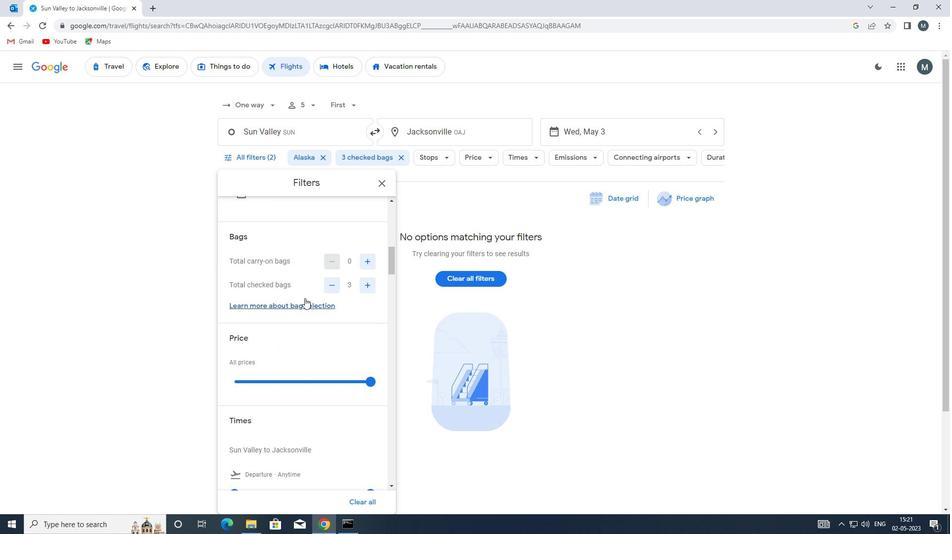 
Action: Mouse scrolled (304, 297) with delta (0, 0)
Screenshot: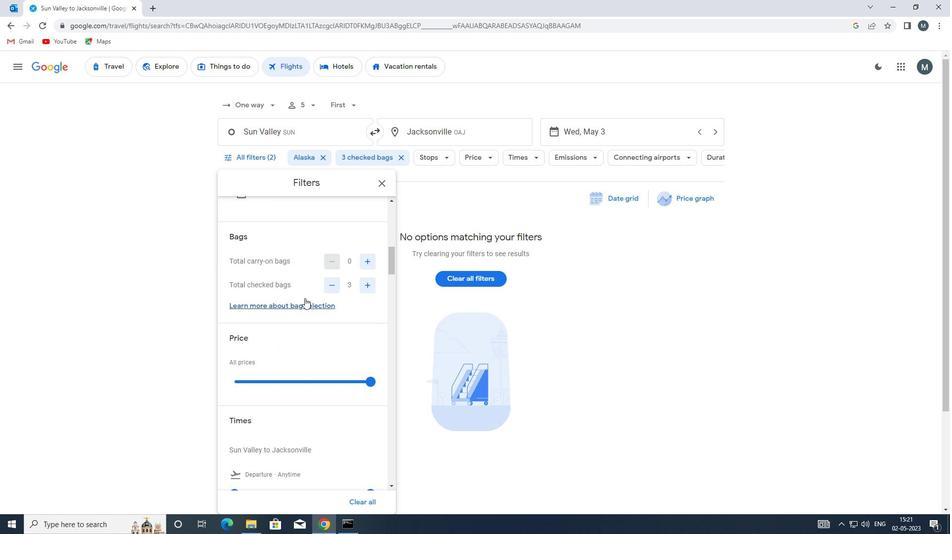 
Action: Mouse moved to (307, 282)
Screenshot: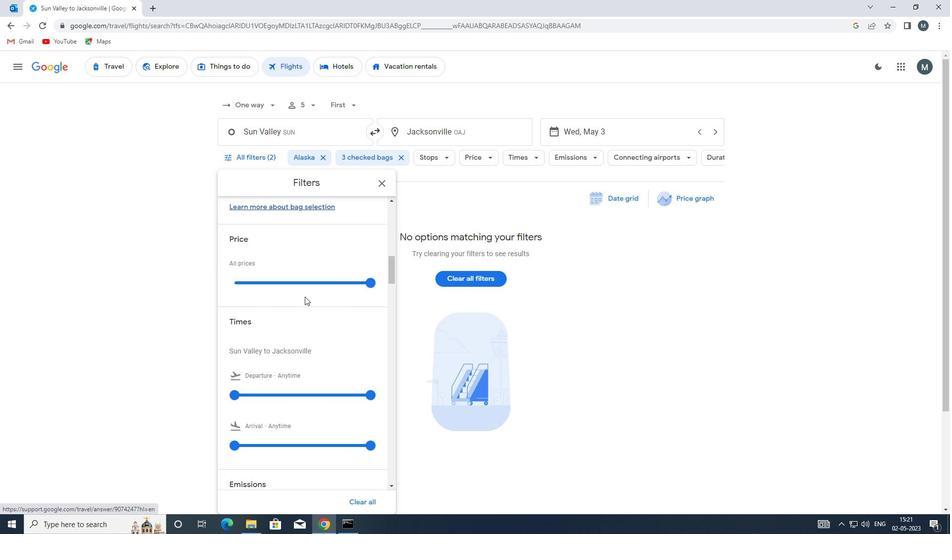 
Action: Mouse pressed left at (307, 282)
Screenshot: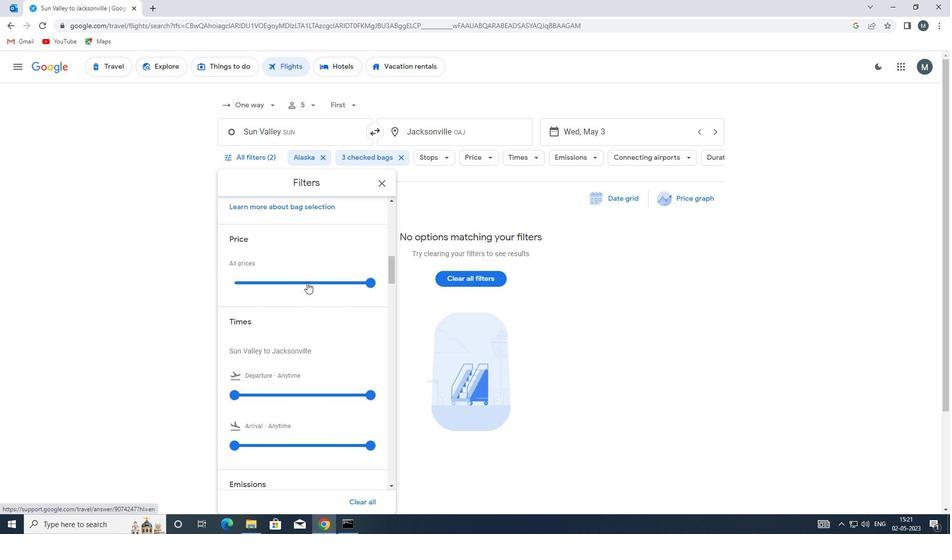 
Action: Mouse pressed left at (307, 282)
Screenshot: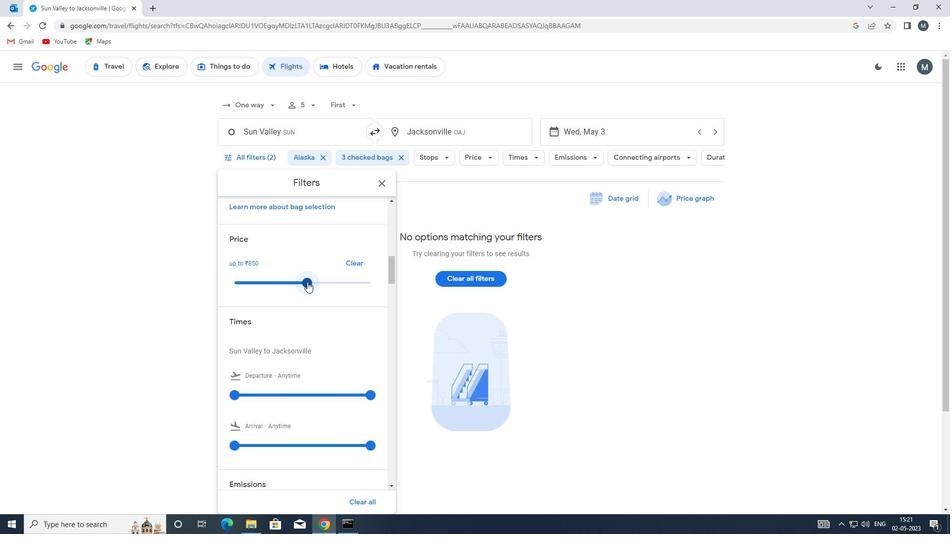 
Action: Mouse moved to (356, 285)
Screenshot: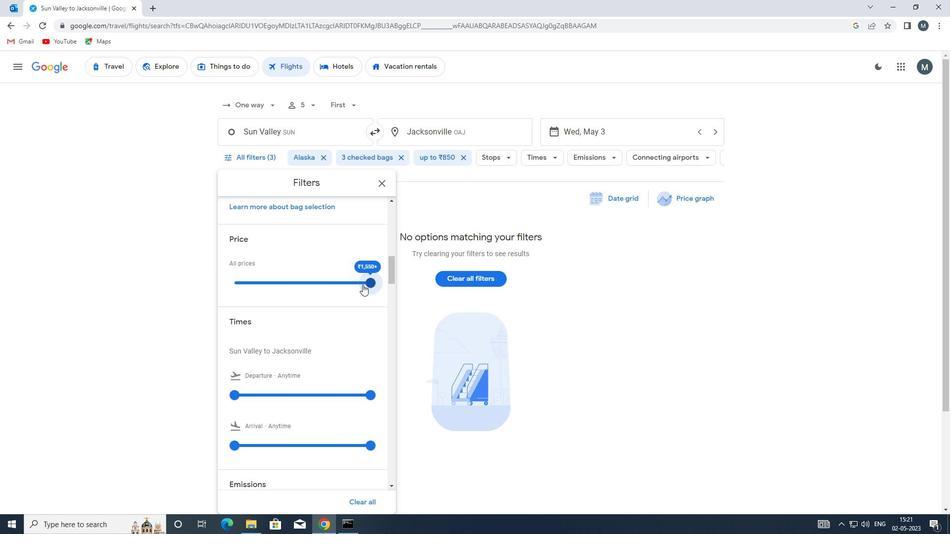 
Action: Mouse scrolled (356, 284) with delta (0, 0)
Screenshot: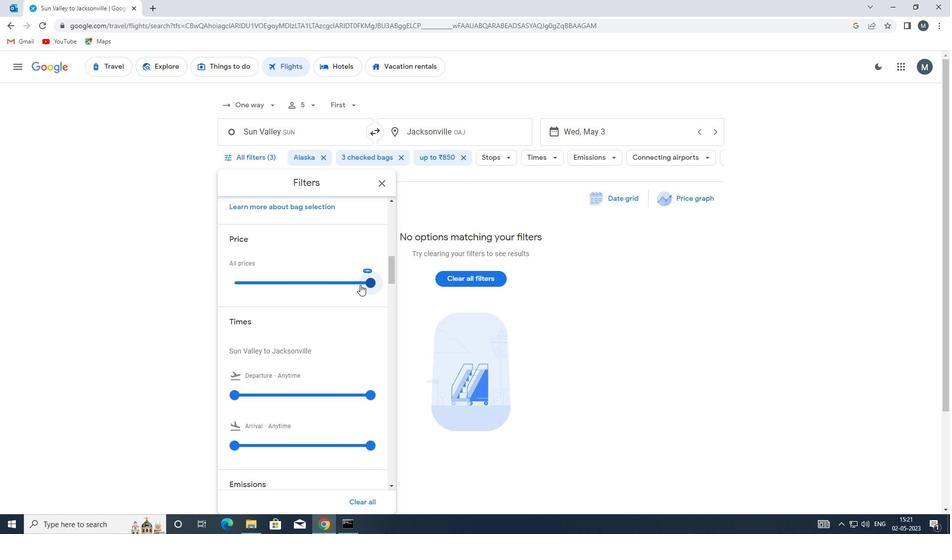 
Action: Mouse scrolled (356, 284) with delta (0, 0)
Screenshot: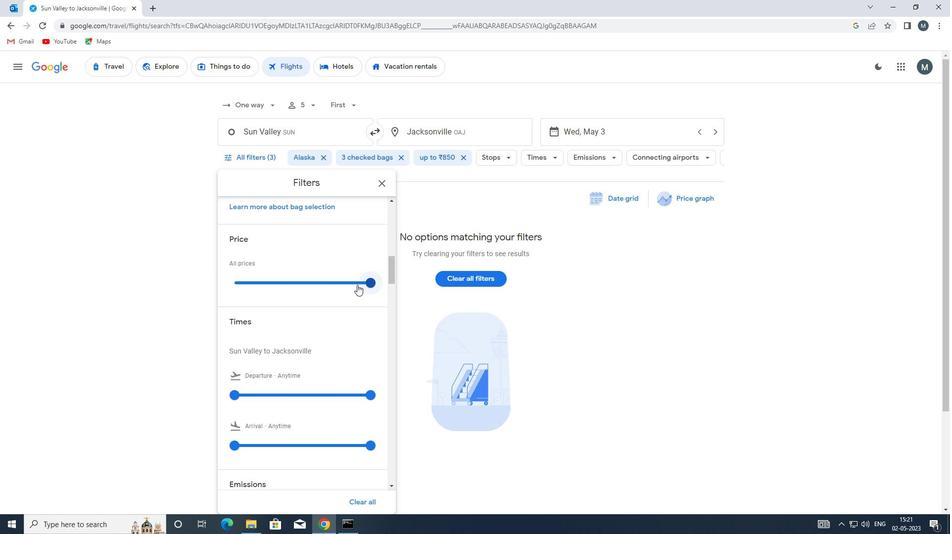 
Action: Mouse scrolled (356, 284) with delta (0, 0)
Screenshot: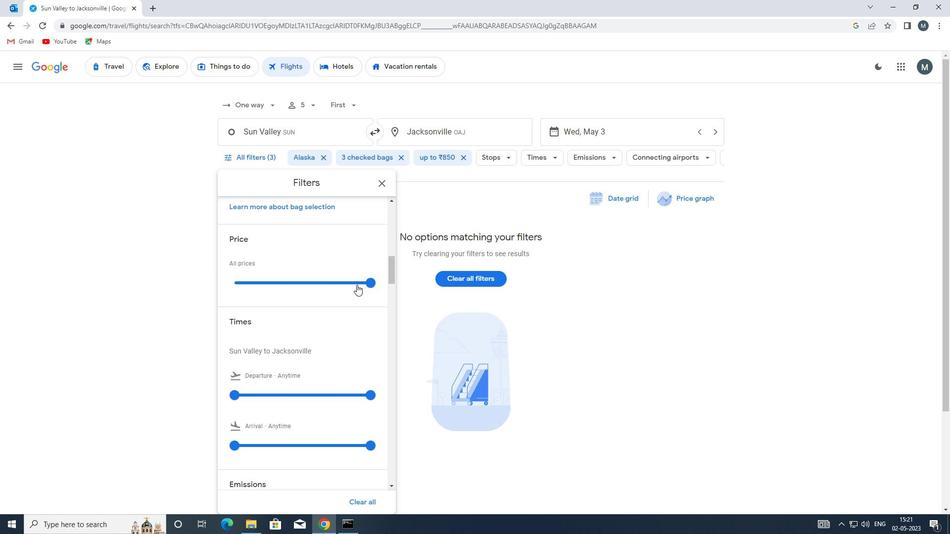 
Action: Mouse moved to (240, 242)
Screenshot: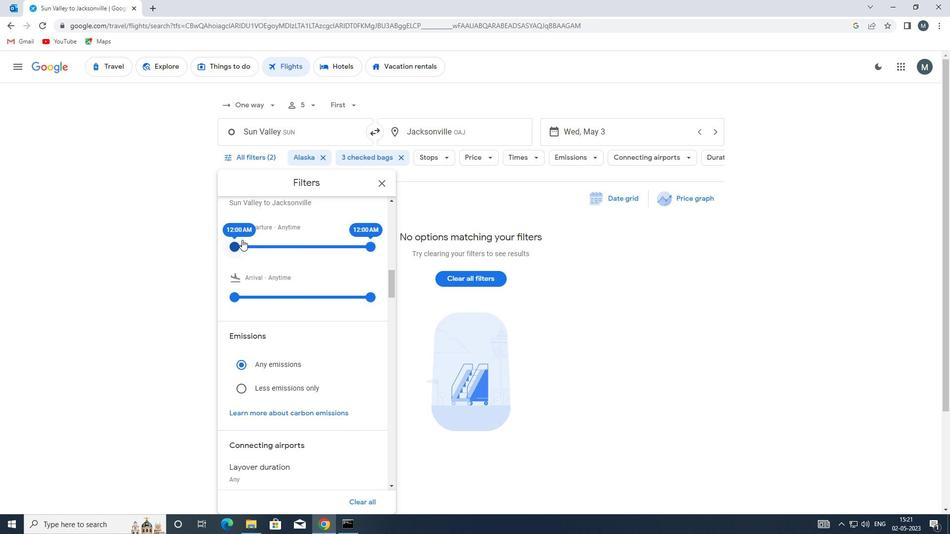 
Action: Mouse pressed left at (240, 242)
Screenshot: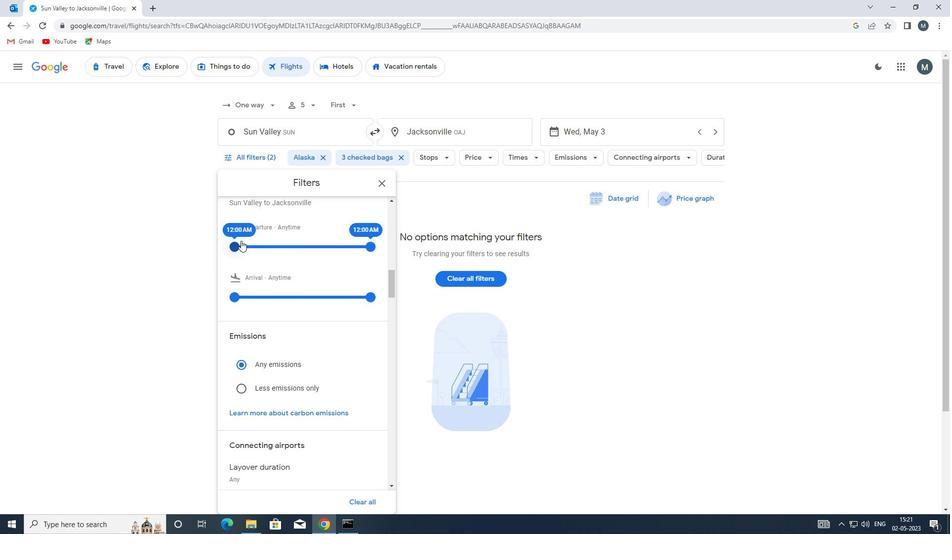 
Action: Mouse moved to (370, 245)
Screenshot: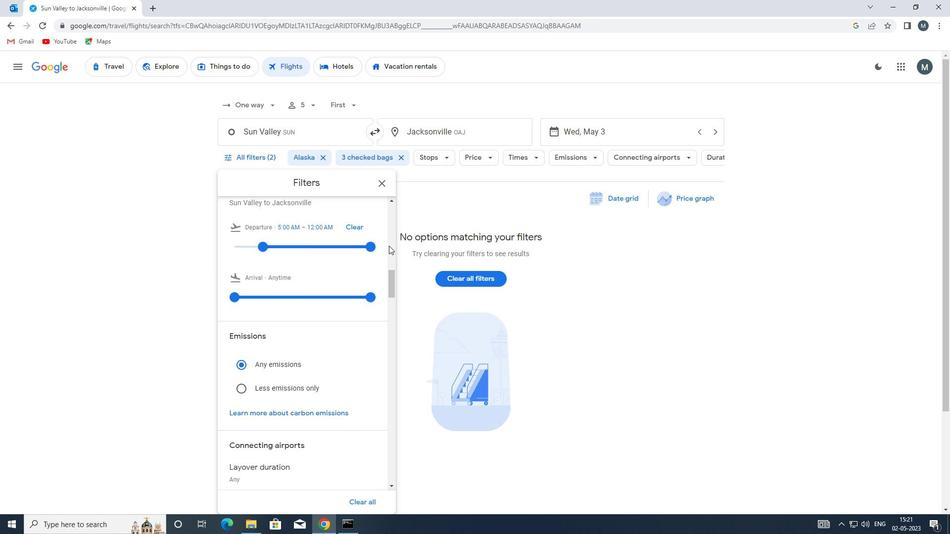 
Action: Mouse pressed left at (370, 245)
Screenshot: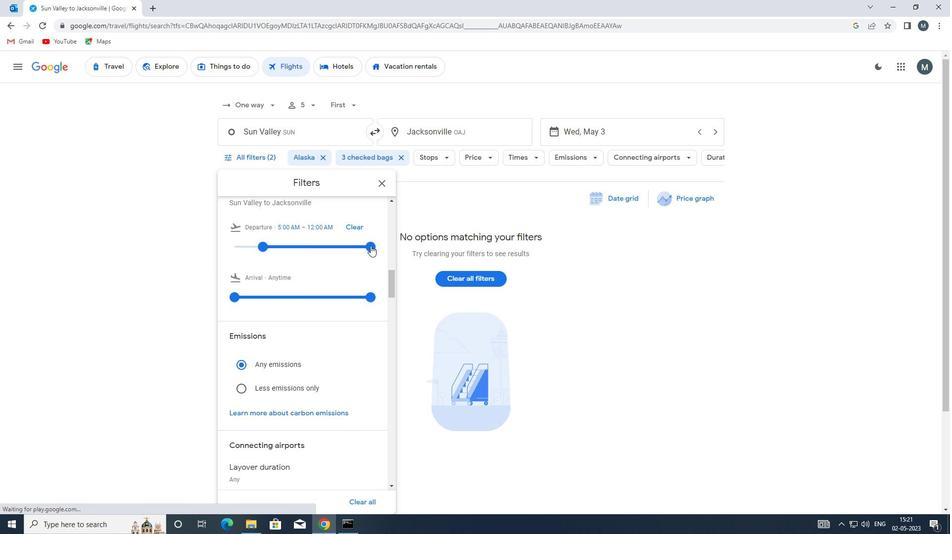 
Action: Mouse moved to (276, 248)
Screenshot: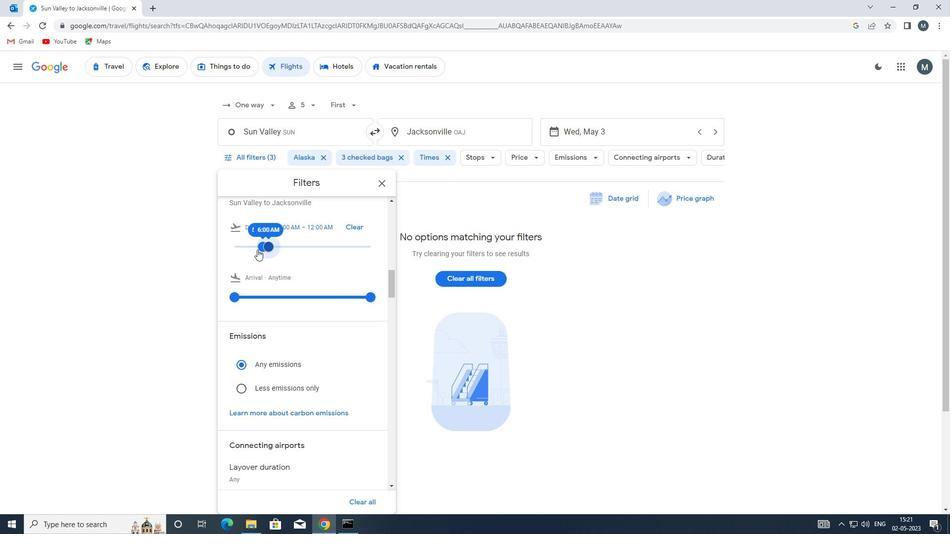 
Action: Mouse scrolled (276, 248) with delta (0, 0)
Screenshot: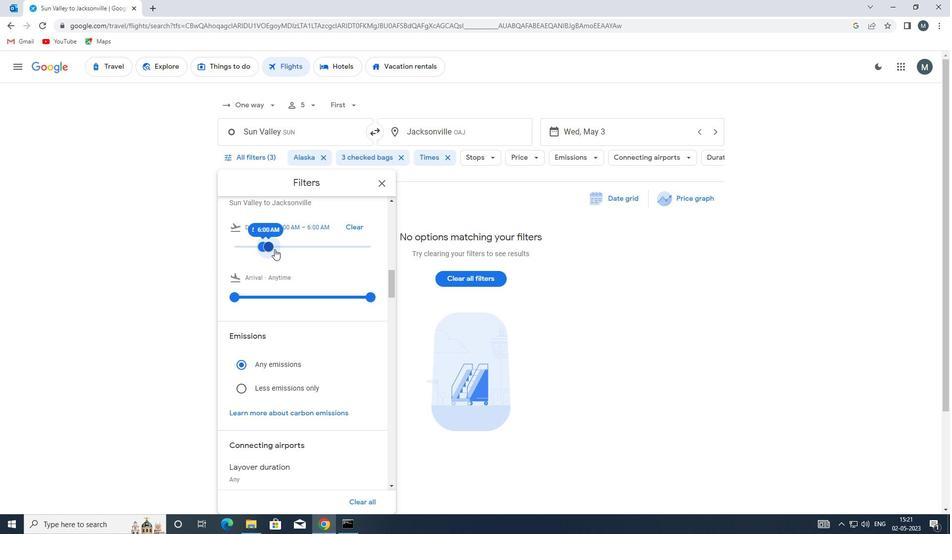 
Action: Mouse scrolled (276, 248) with delta (0, 0)
Screenshot: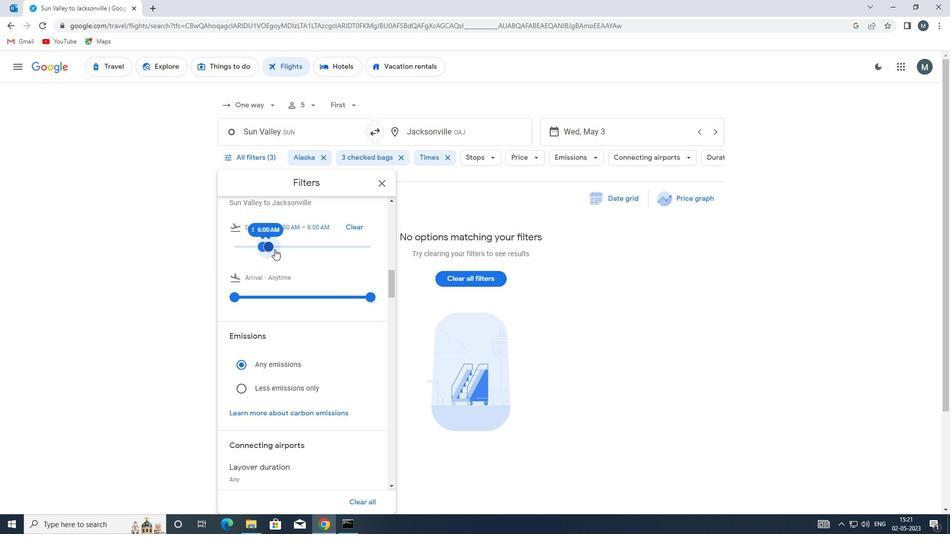 
Action: Mouse scrolled (276, 248) with delta (0, 0)
Screenshot: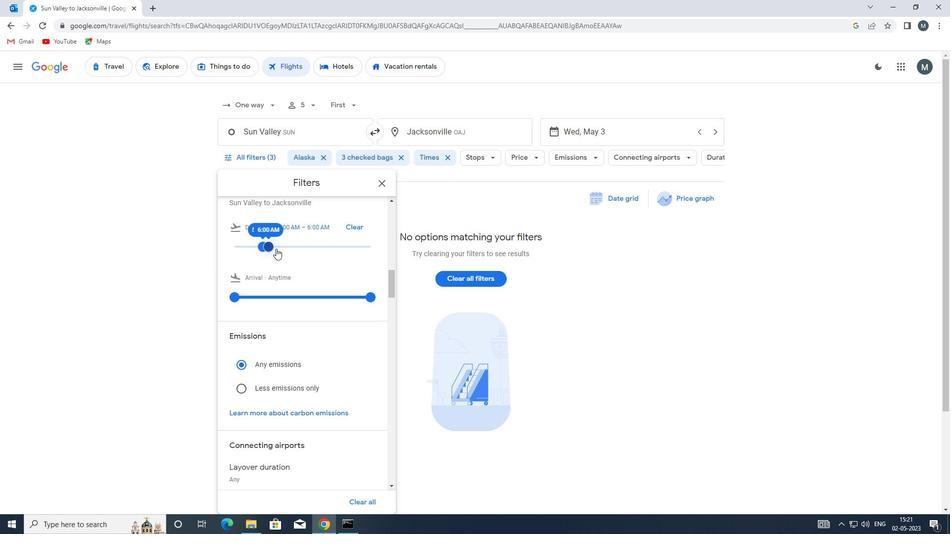 
Action: Mouse moved to (378, 187)
Screenshot: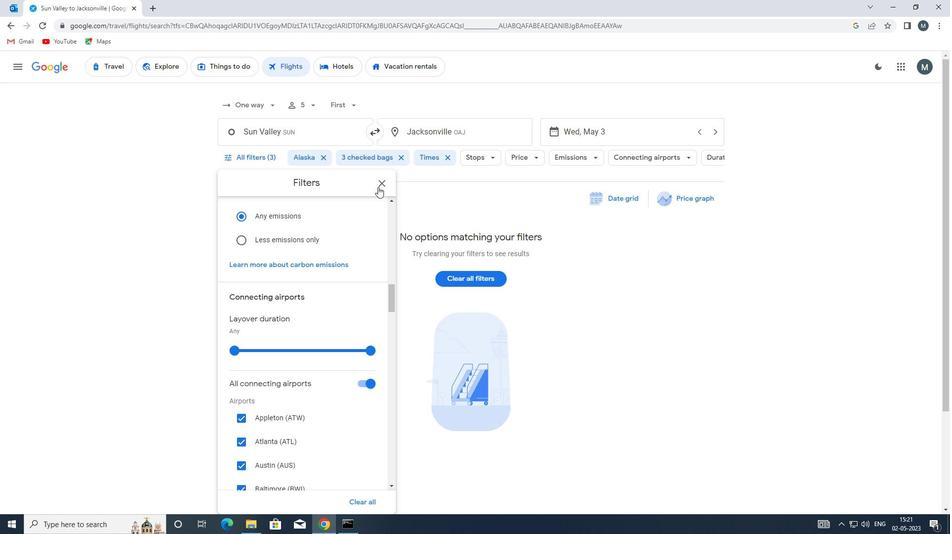 
Action: Mouse pressed left at (378, 187)
Screenshot: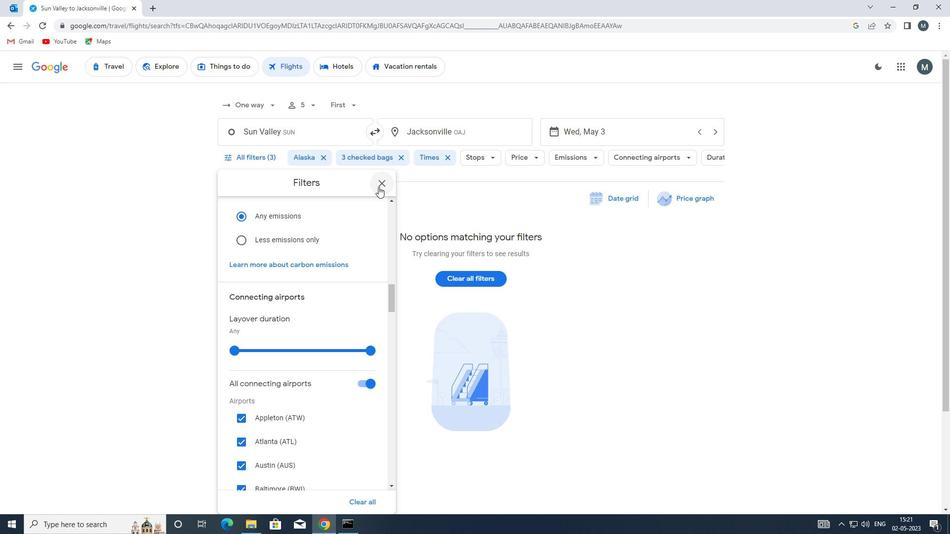
